 Task: Find connections with filter location Eeklo with filter topic #wellnesswith filter profile language Spanish with filter current company Clarivate with filter school Kalinga Institute of Industrial Technology with filter industry Highway, Street, and Bridge Construction with filter service category Public Relations with filter keywords title Paralegal
Action: Mouse moved to (551, 85)
Screenshot: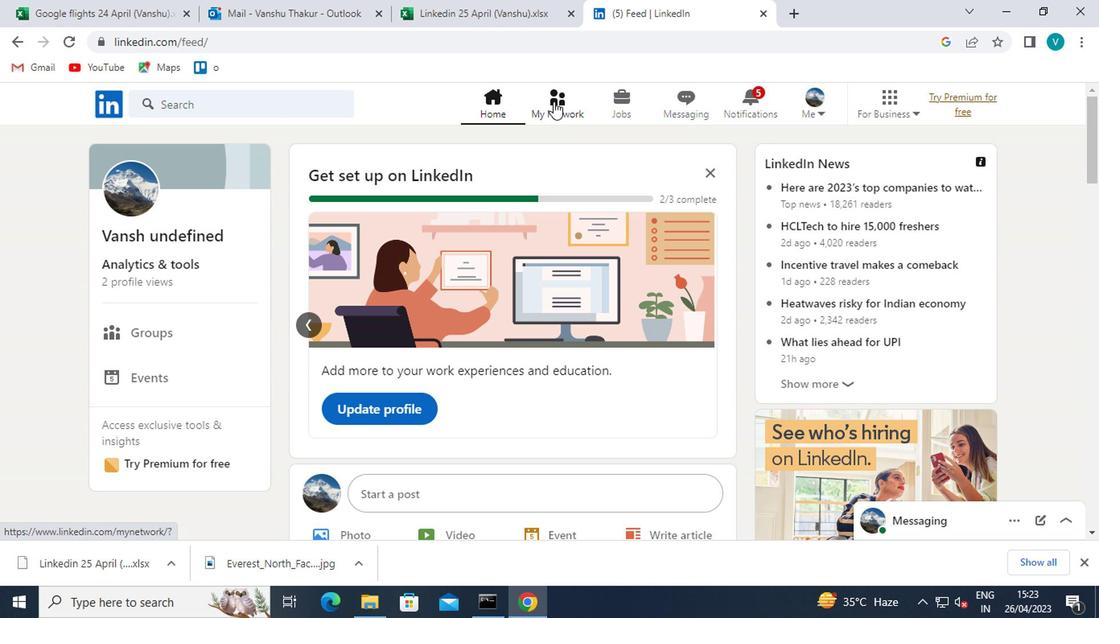 
Action: Mouse pressed left at (551, 85)
Screenshot: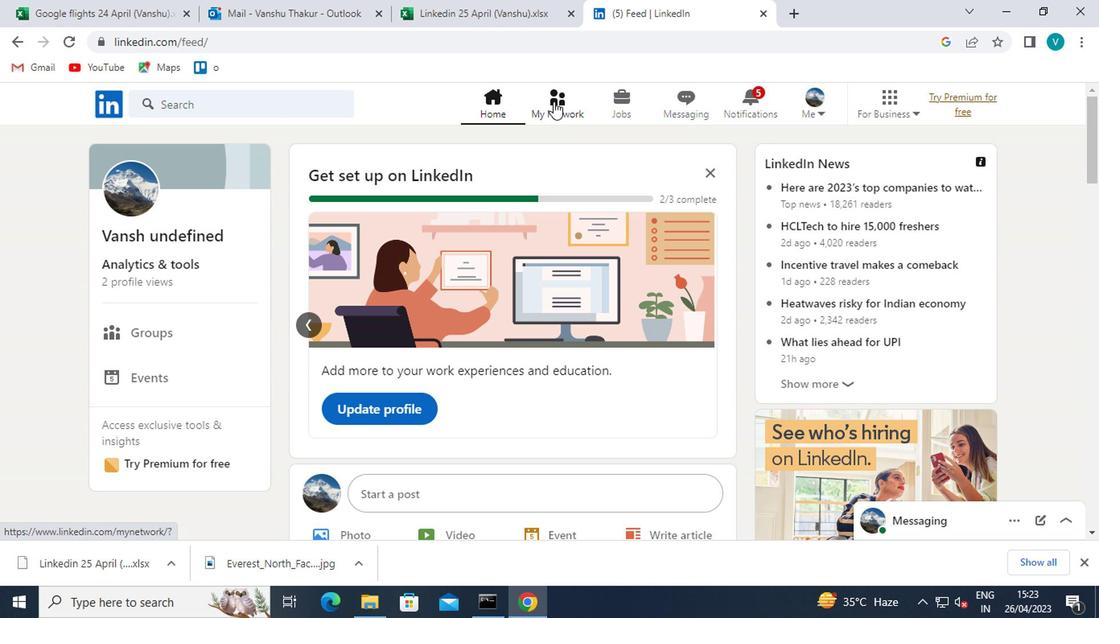 
Action: Mouse moved to (159, 182)
Screenshot: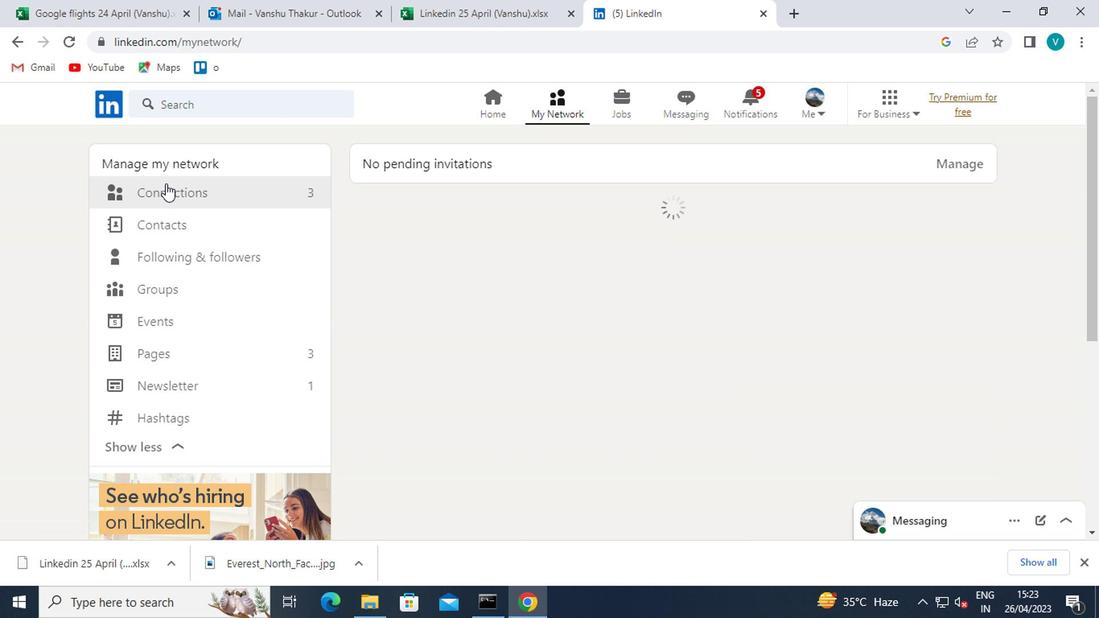 
Action: Mouse pressed left at (159, 182)
Screenshot: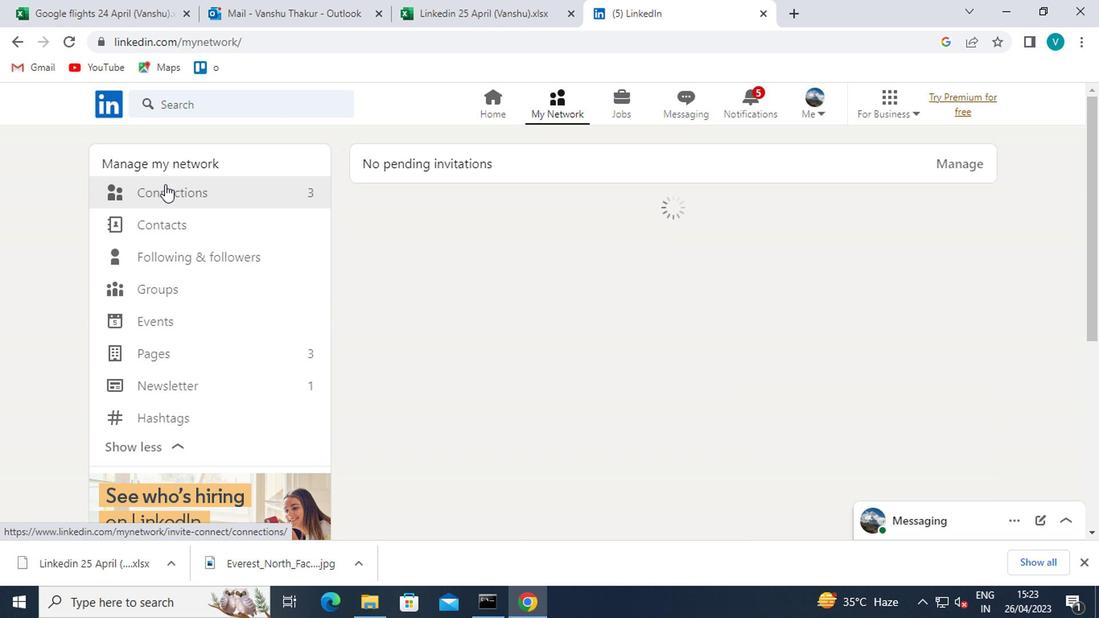 
Action: Mouse moved to (659, 179)
Screenshot: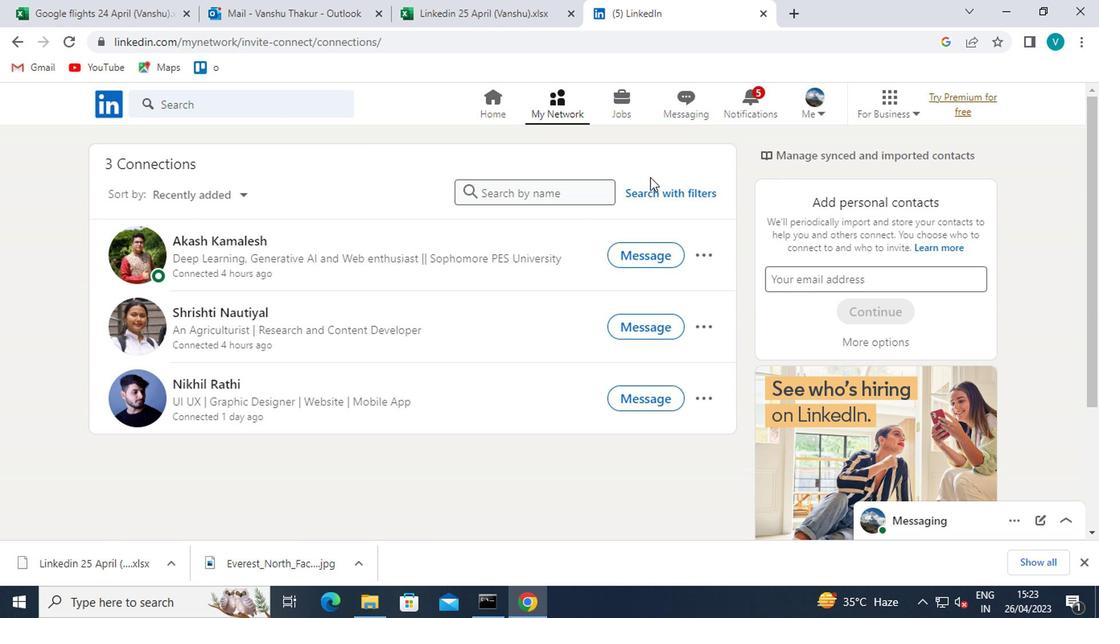 
Action: Mouse pressed left at (659, 179)
Screenshot: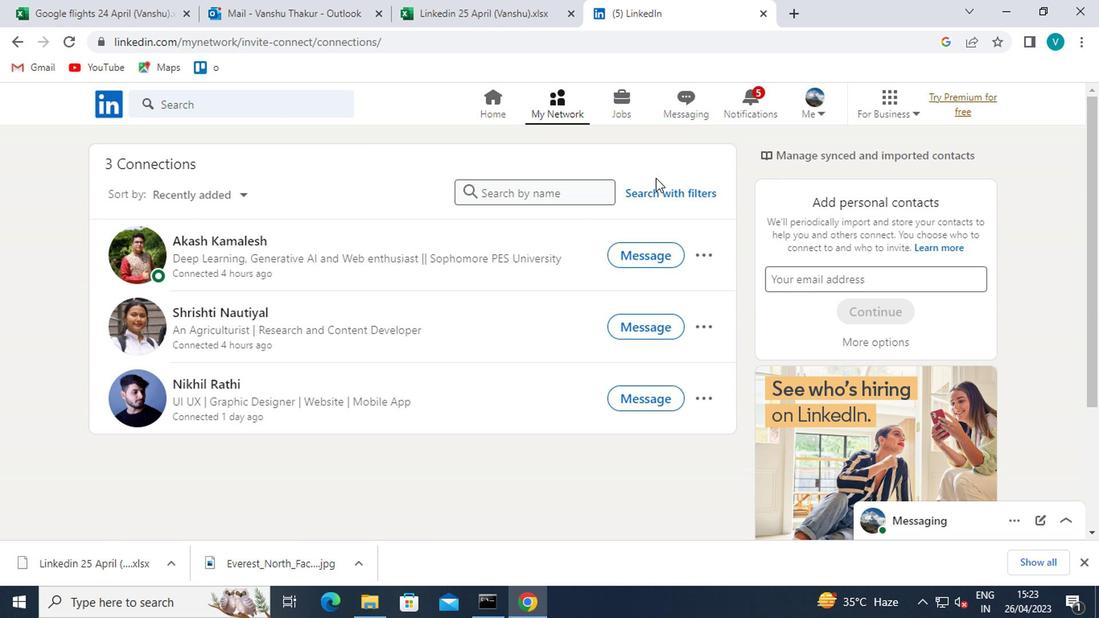 
Action: Mouse moved to (550, 143)
Screenshot: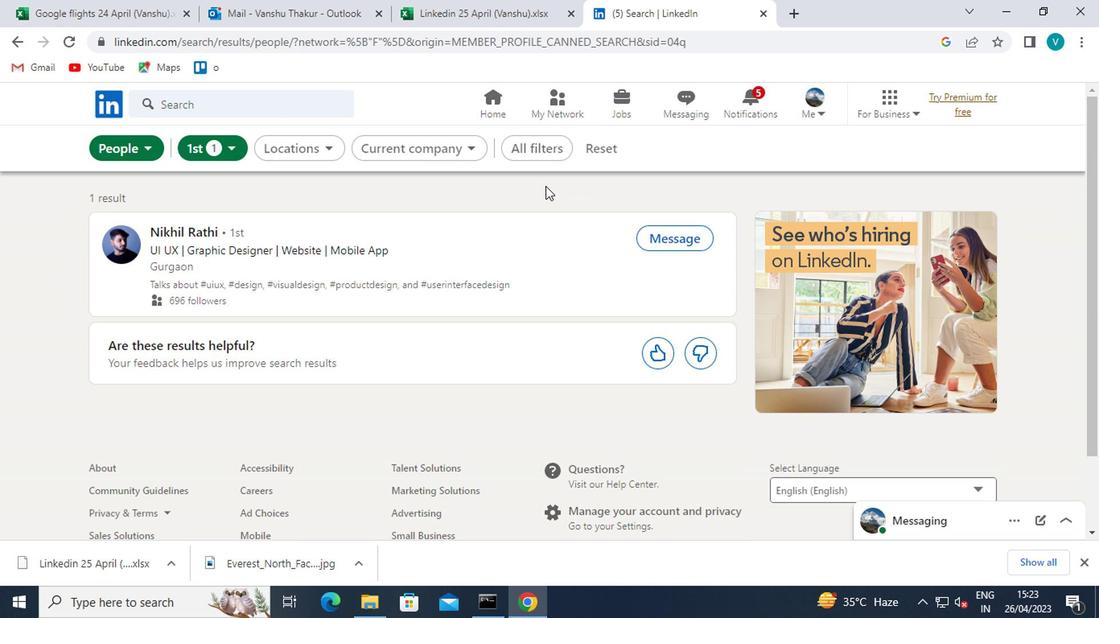 
Action: Mouse pressed left at (550, 143)
Screenshot: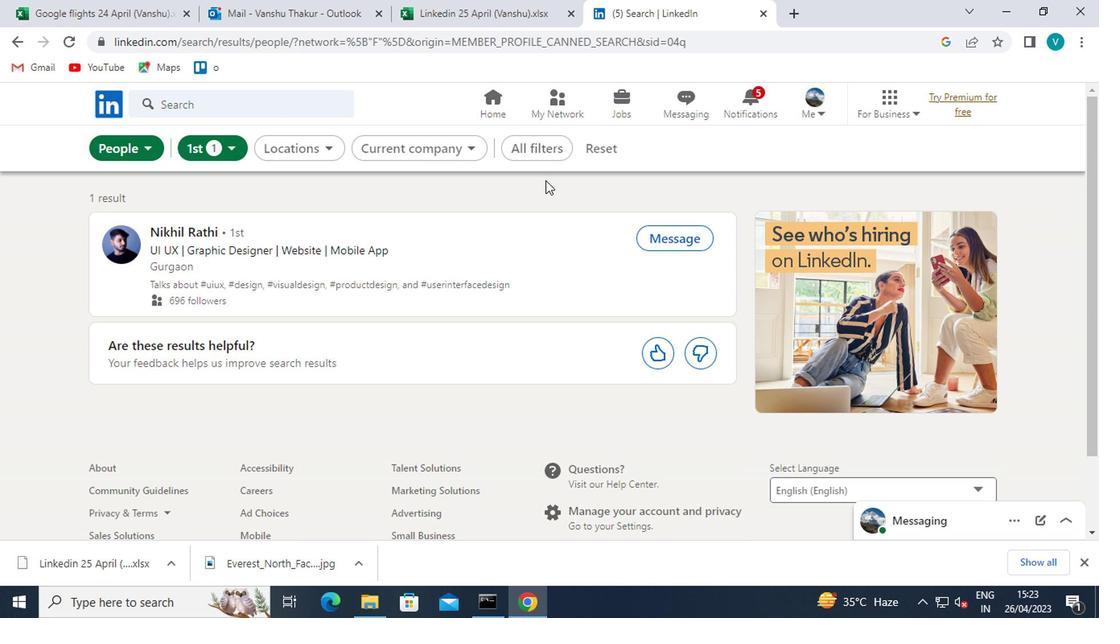 
Action: Mouse moved to (735, 237)
Screenshot: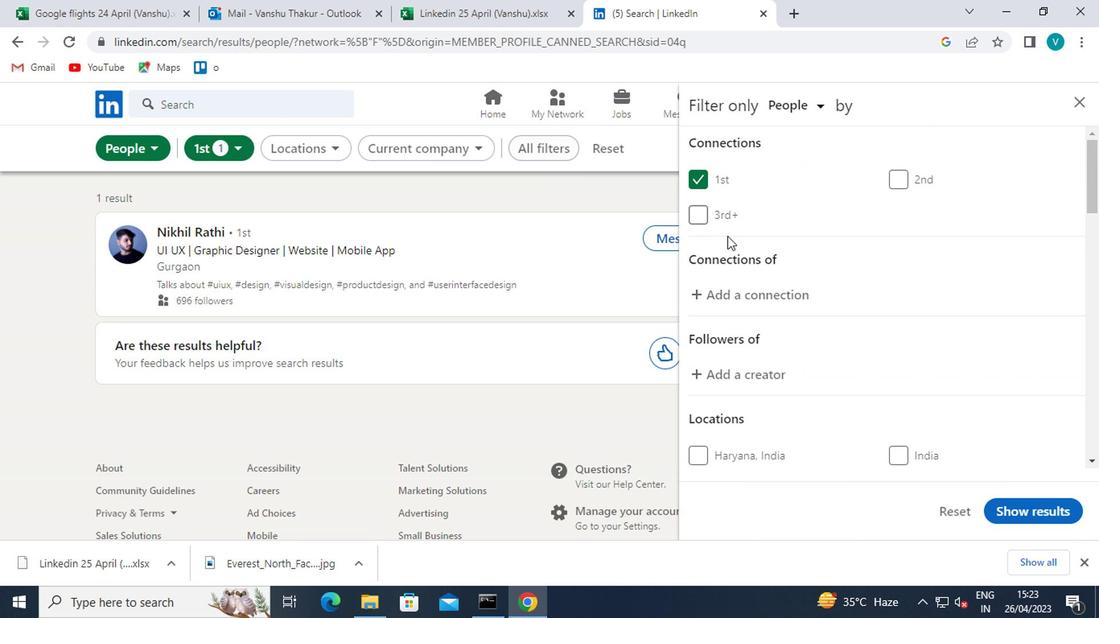 
Action: Mouse scrolled (735, 237) with delta (0, 0)
Screenshot: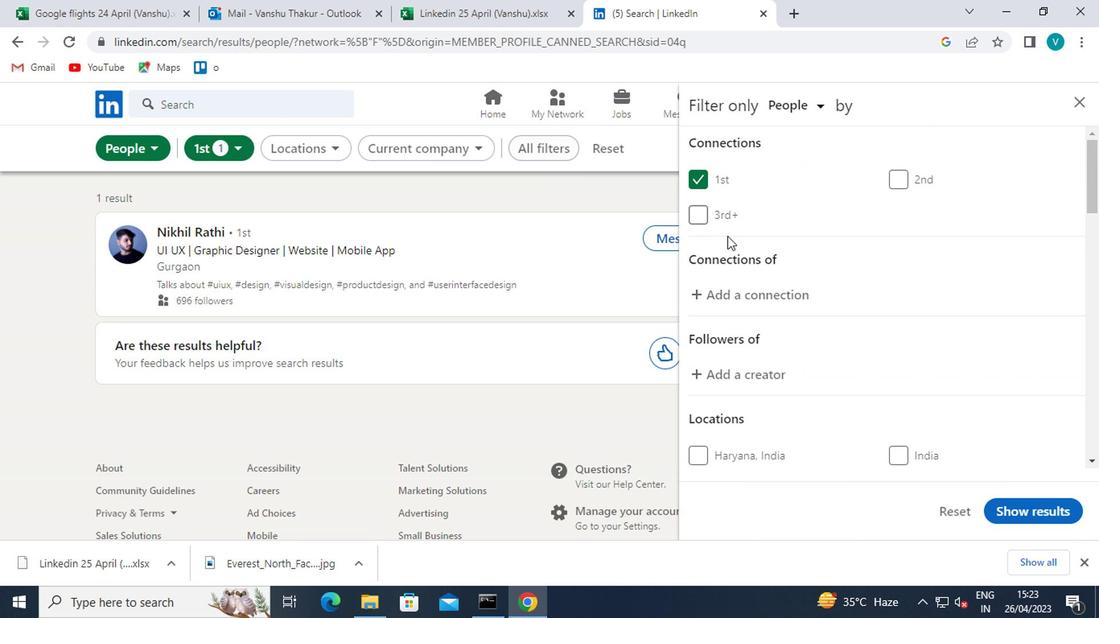 
Action: Mouse moved to (737, 241)
Screenshot: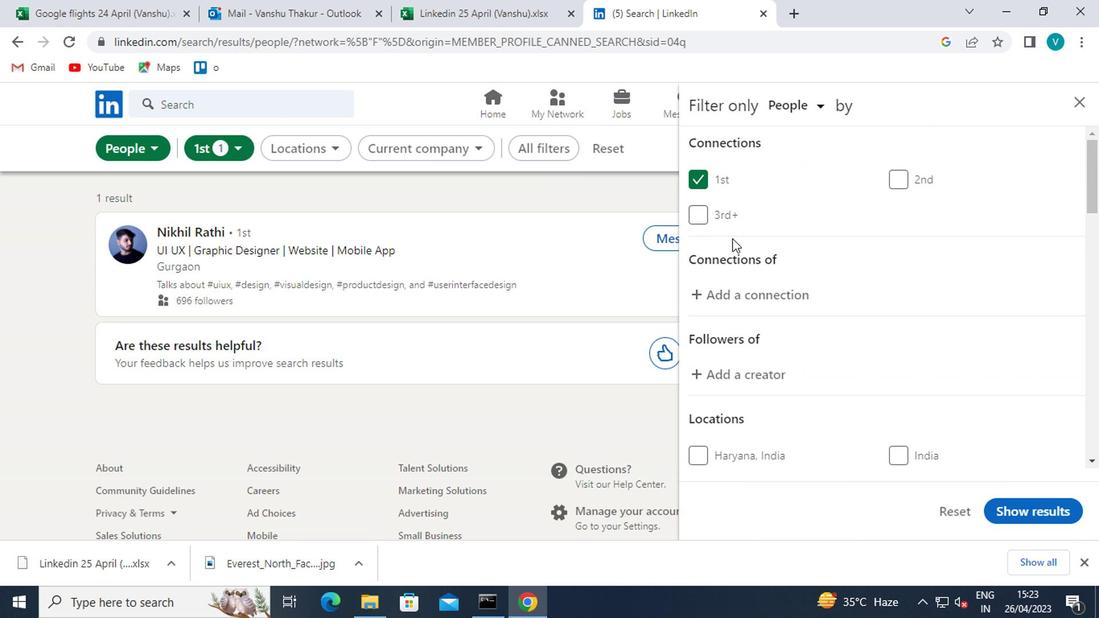 
Action: Mouse scrolled (737, 241) with delta (0, 0)
Screenshot: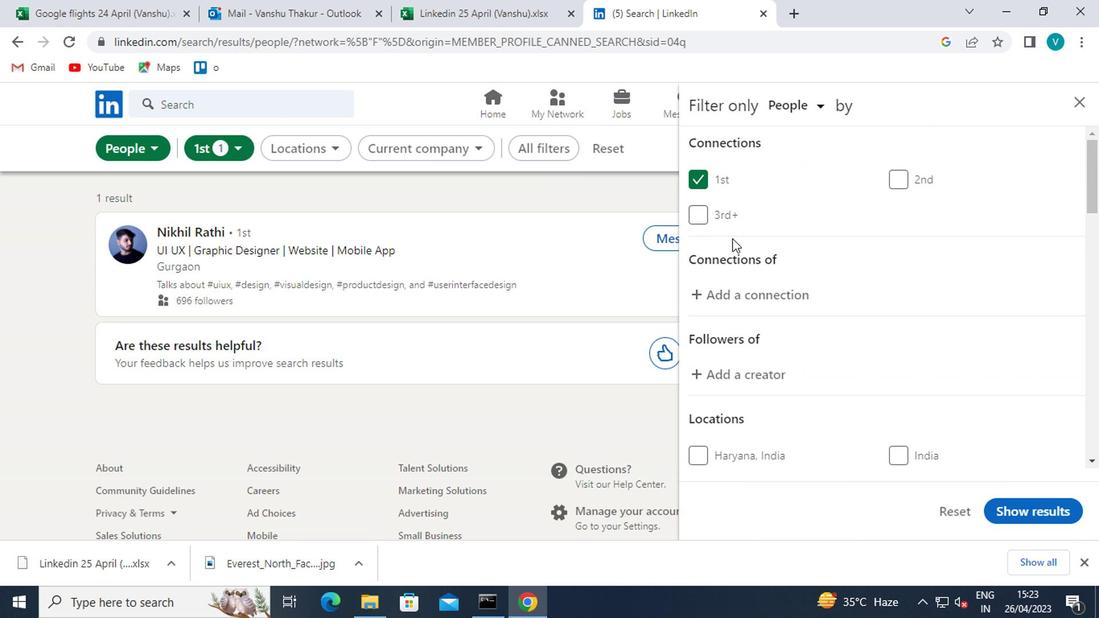 
Action: Mouse moved to (740, 250)
Screenshot: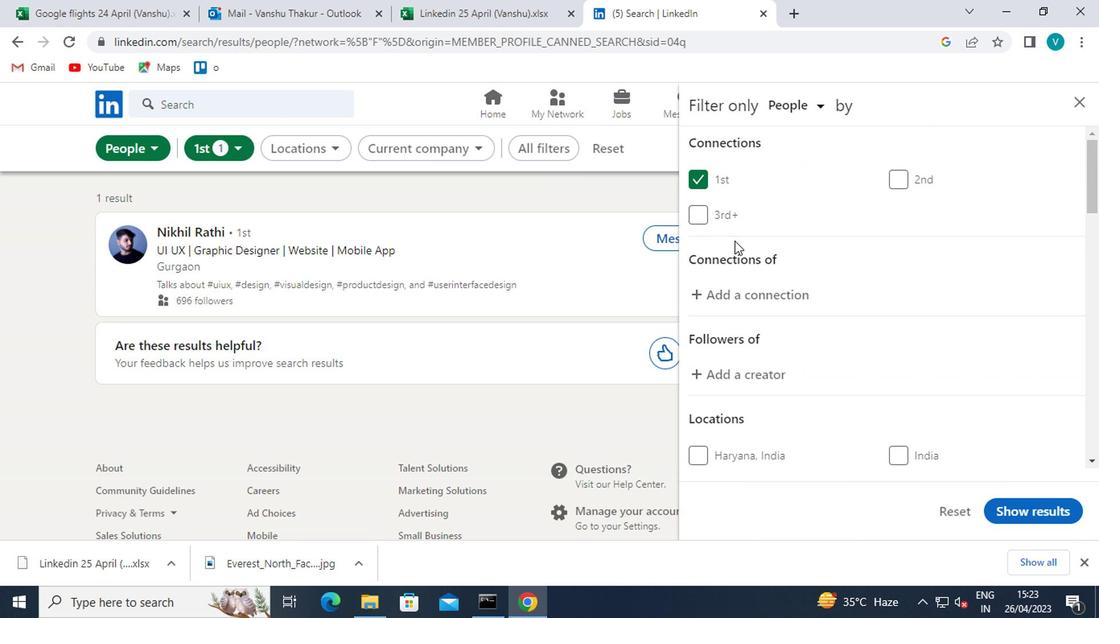 
Action: Mouse scrolled (740, 249) with delta (0, 0)
Screenshot: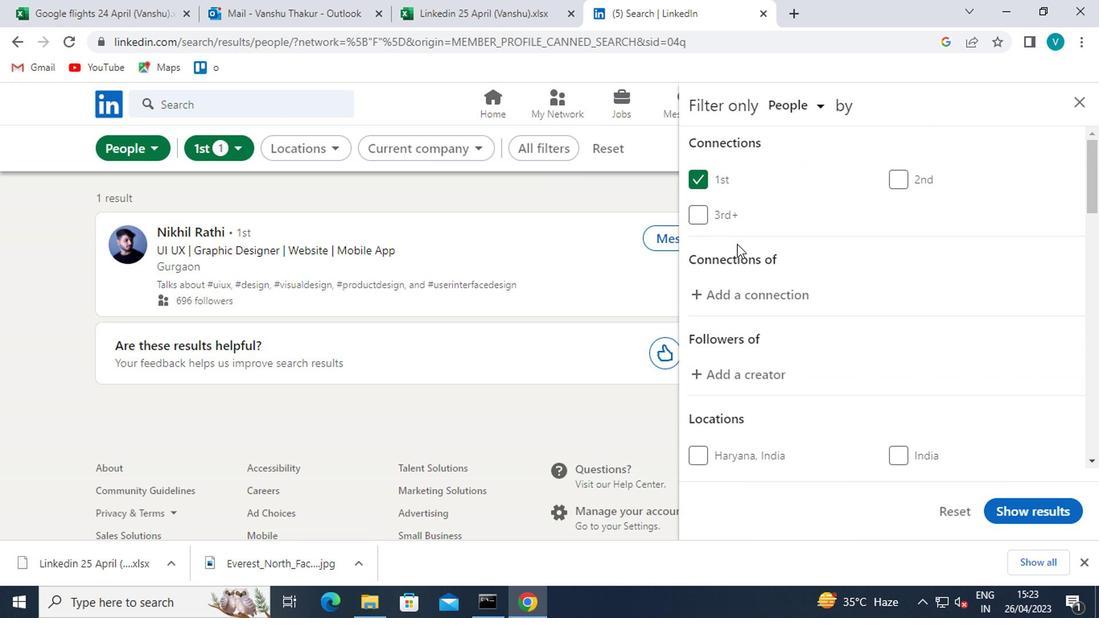 
Action: Mouse moved to (757, 269)
Screenshot: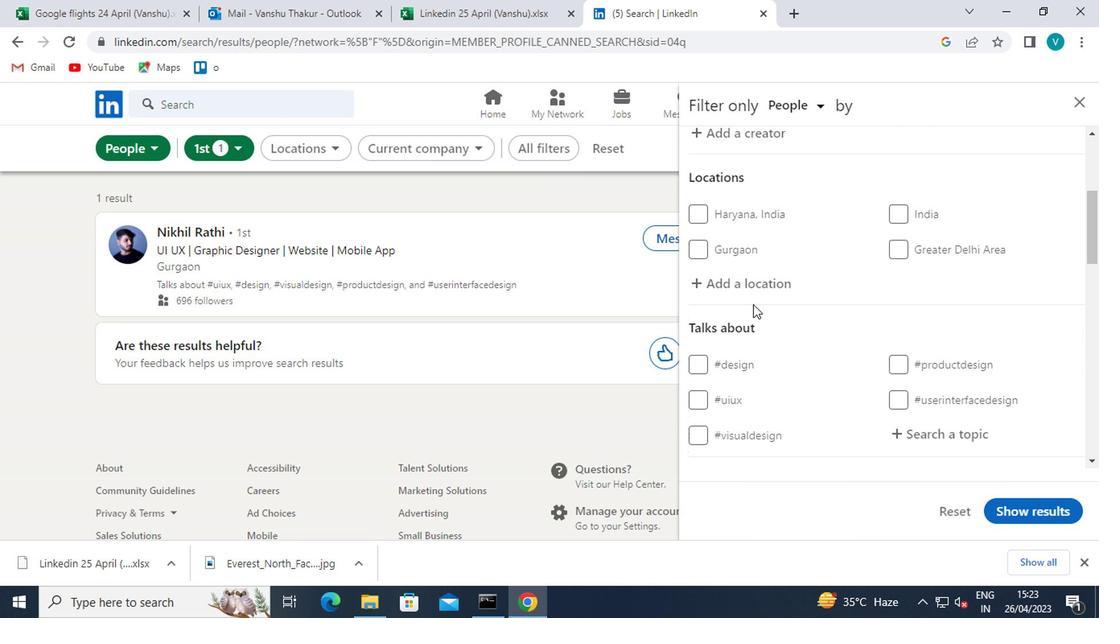 
Action: Mouse pressed left at (757, 269)
Screenshot: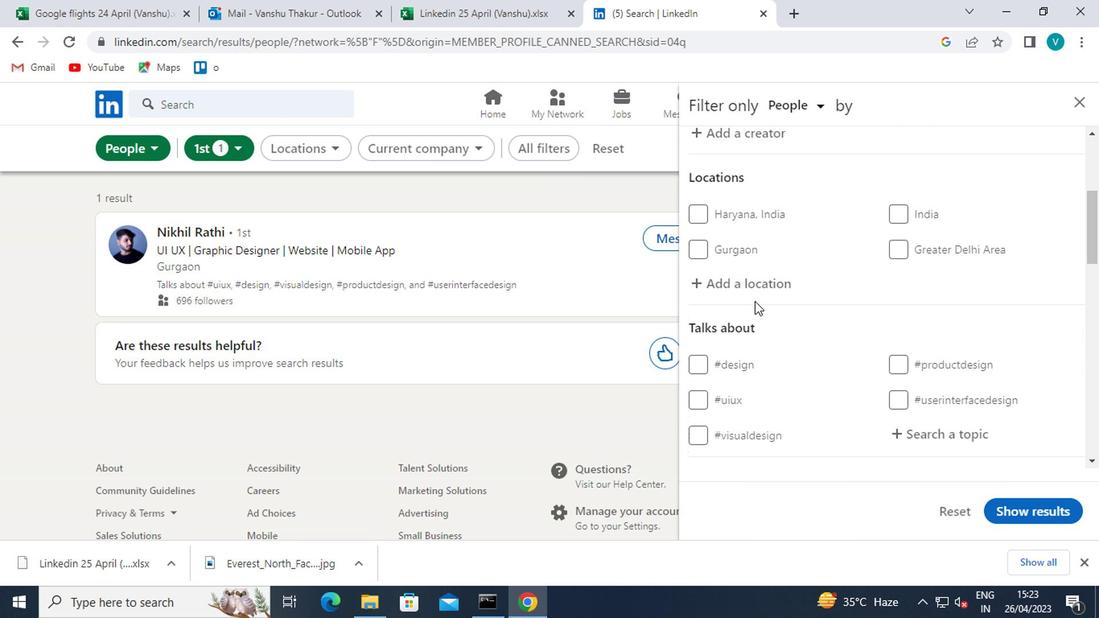 
Action: Mouse moved to (683, 222)
Screenshot: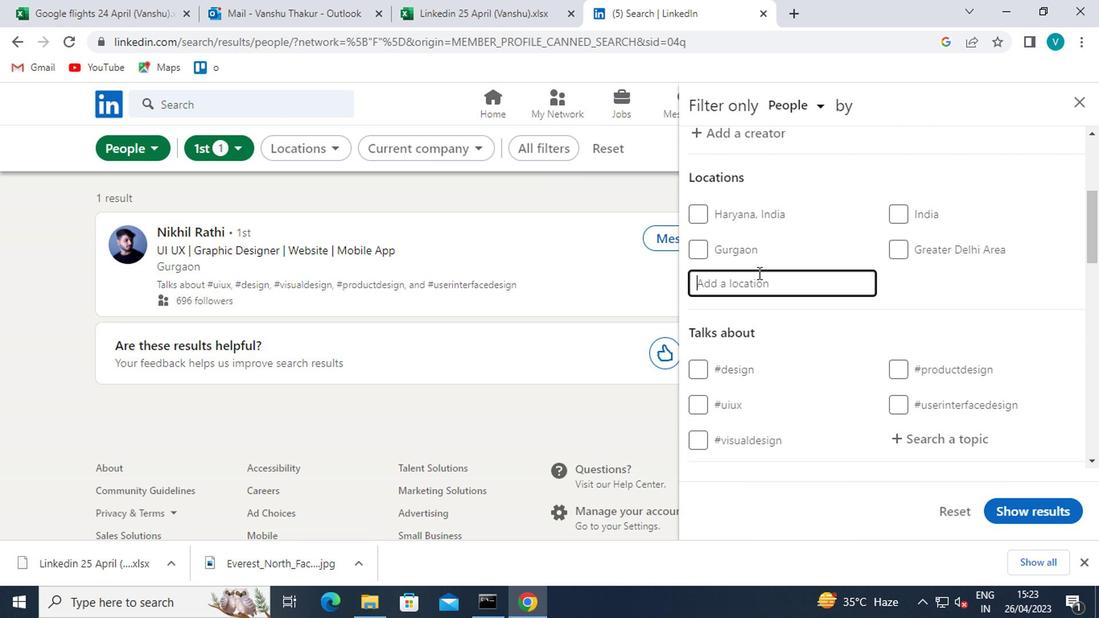 
Action: Key pressed <Key.shift><Key.shift><Key.shift><Key.shift><Key.shift><Key.shift><Key.shift><Key.shift><Key.shift><Key.shift><Key.shift><Key.shift><Key.shift><Key.shift><Key.shift><Key.shift><Key.shift><Key.shift><Key.shift><Key.shift><Key.shift><Key.shift><Key.shift><Key.shift>EEKLO
Screenshot: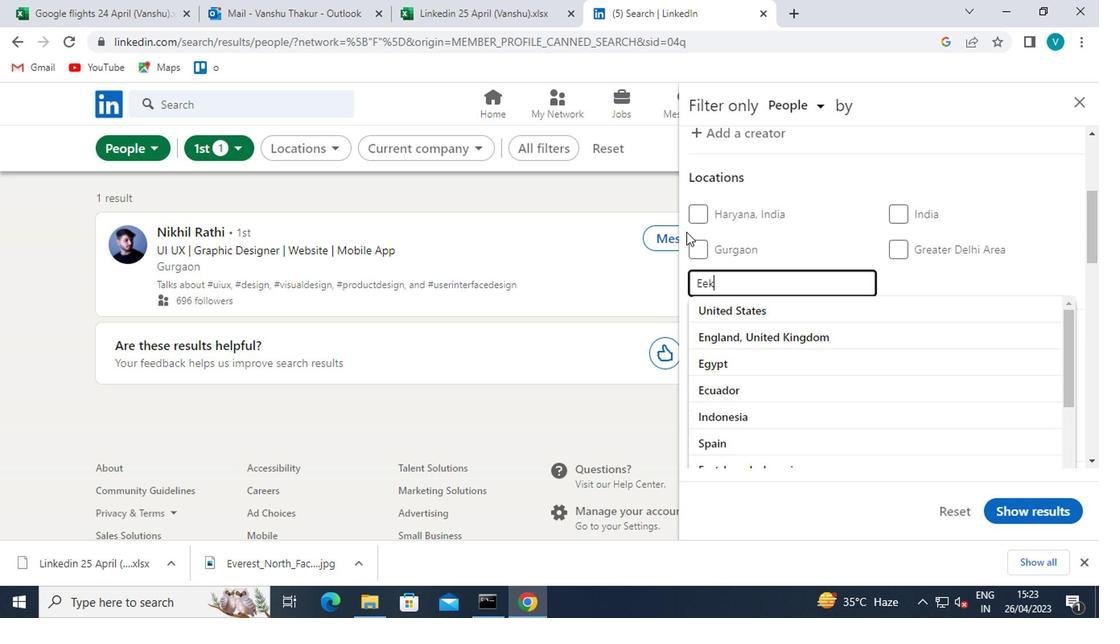
Action: Mouse moved to (760, 302)
Screenshot: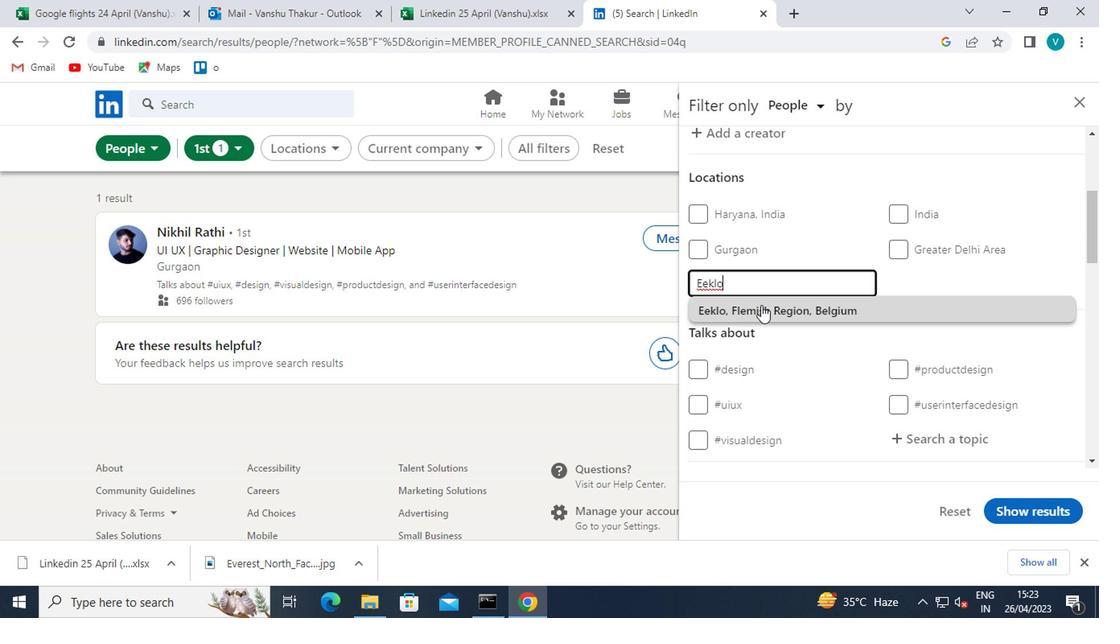 
Action: Mouse pressed left at (760, 302)
Screenshot: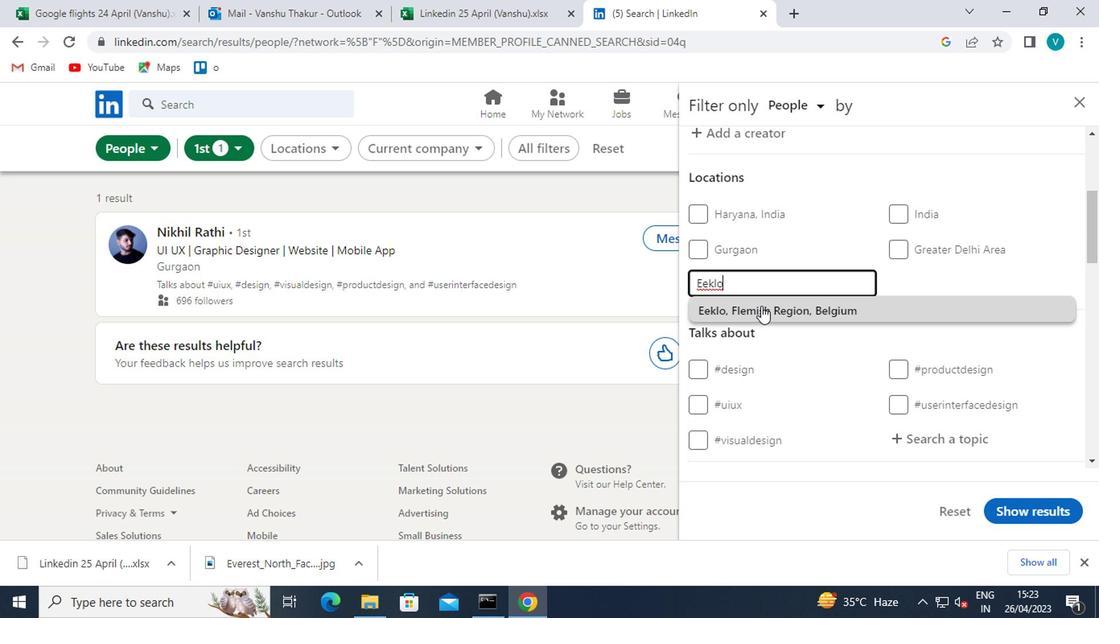 
Action: Mouse moved to (986, 429)
Screenshot: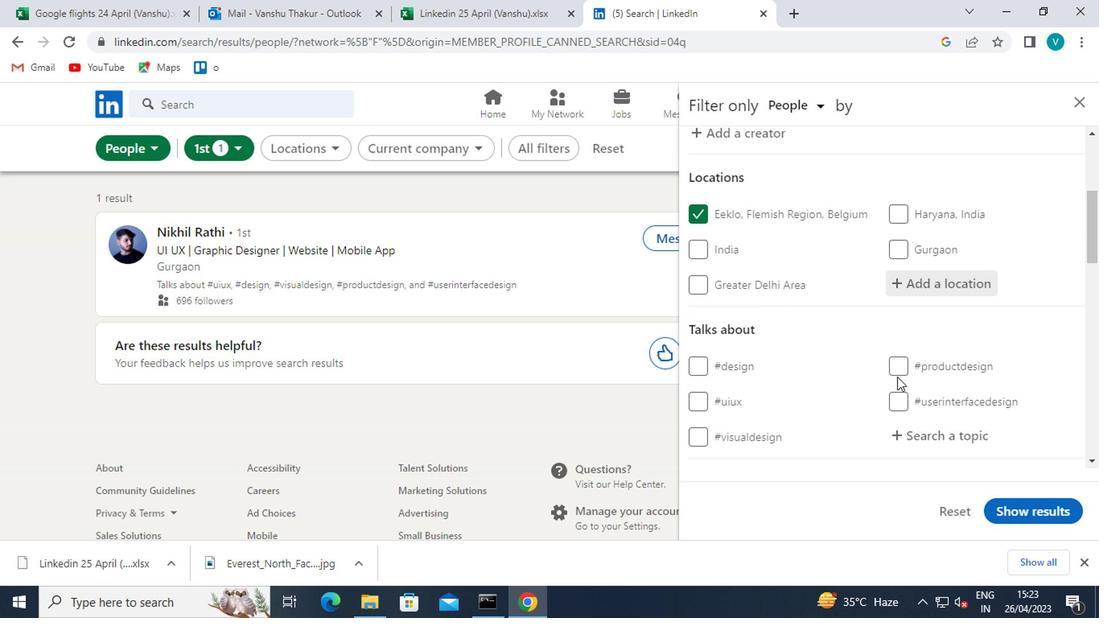
Action: Mouse scrolled (986, 428) with delta (0, 0)
Screenshot: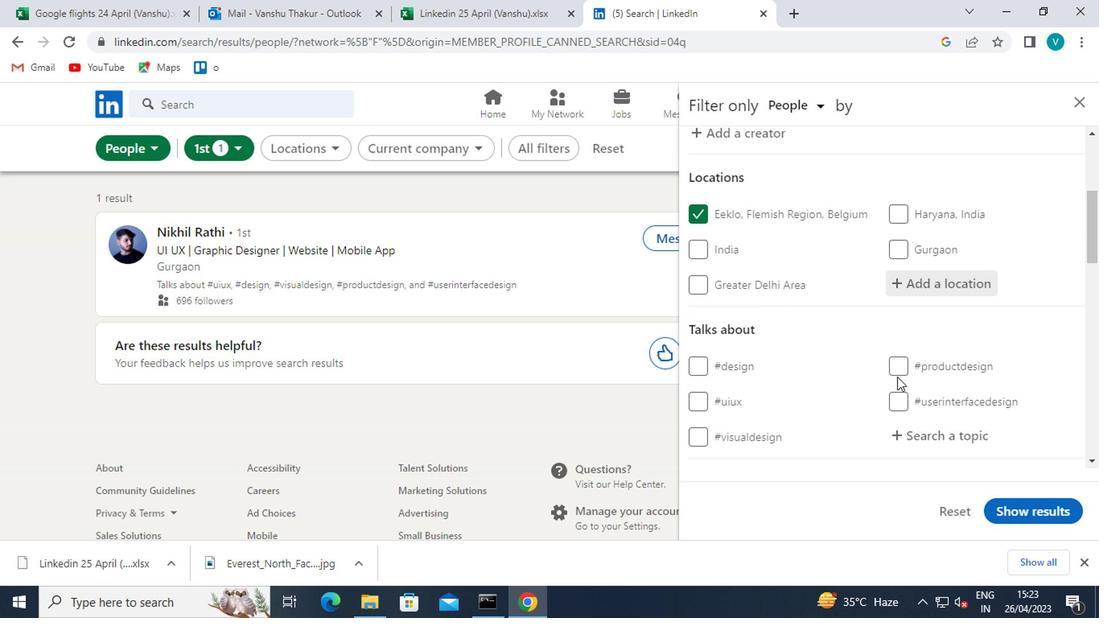 
Action: Mouse moved to (969, 368)
Screenshot: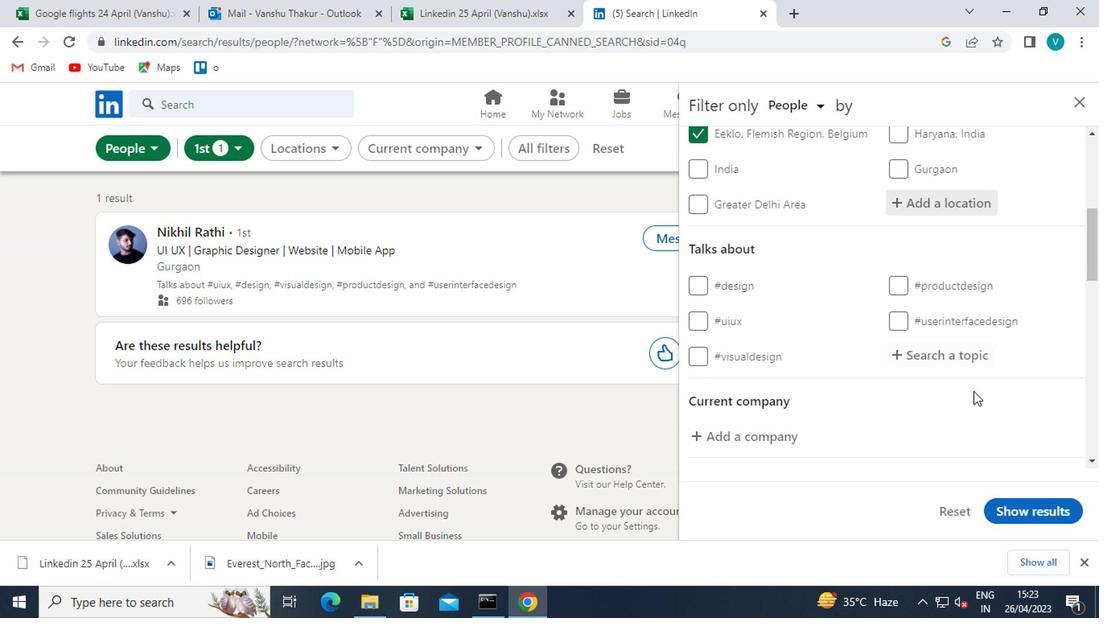 
Action: Mouse pressed left at (969, 368)
Screenshot: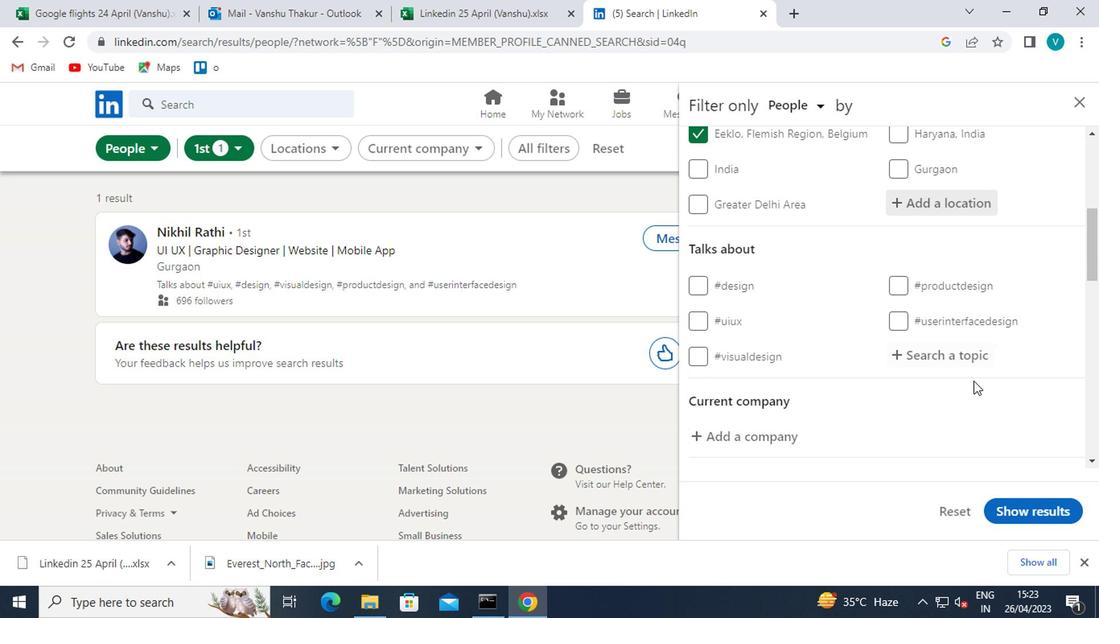 
Action: Mouse moved to (974, 360)
Screenshot: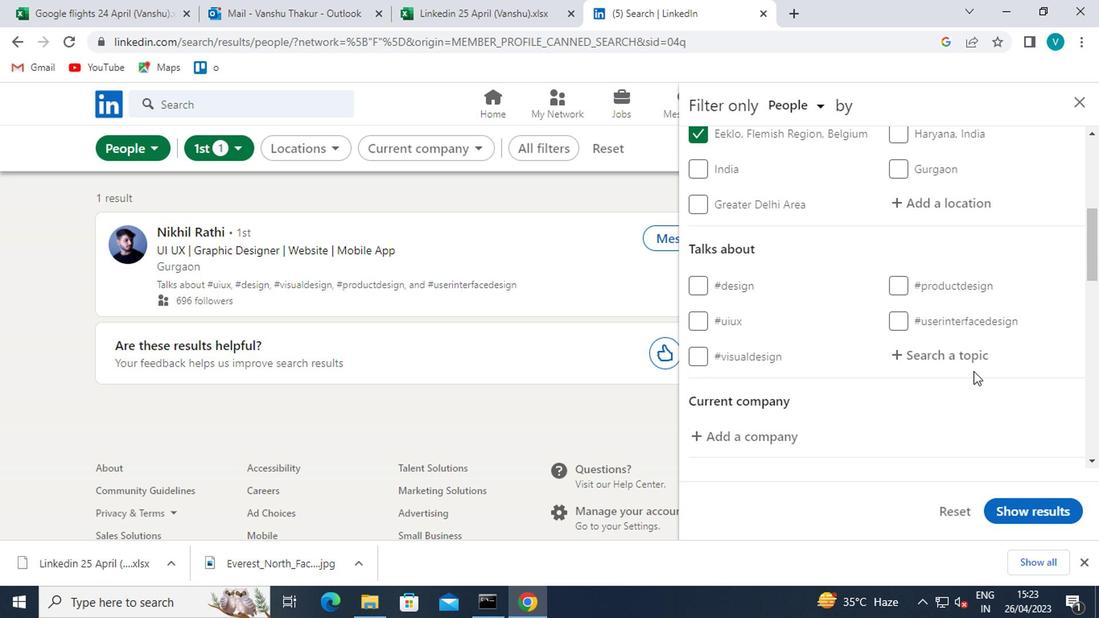 
Action: Mouse pressed left at (974, 360)
Screenshot: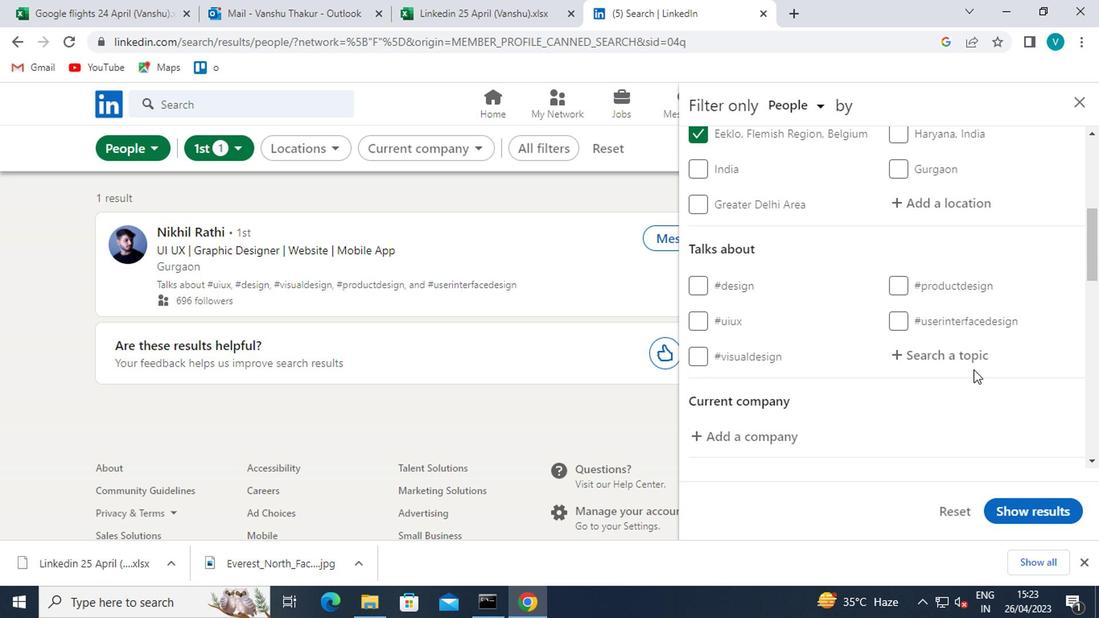
Action: Key pressed <Key.shift><Key.shift><Key.shift><Key.shift><Key.shift><Key.shift><Key.shift><Key.shift>#WELLNESS
Screenshot: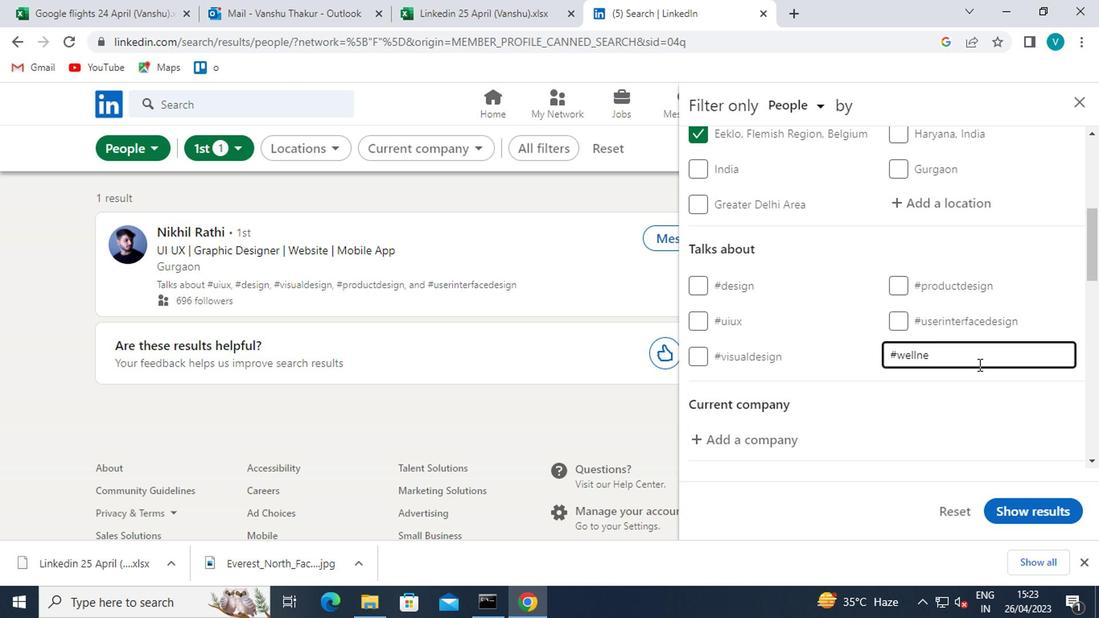 
Action: Mouse moved to (954, 394)
Screenshot: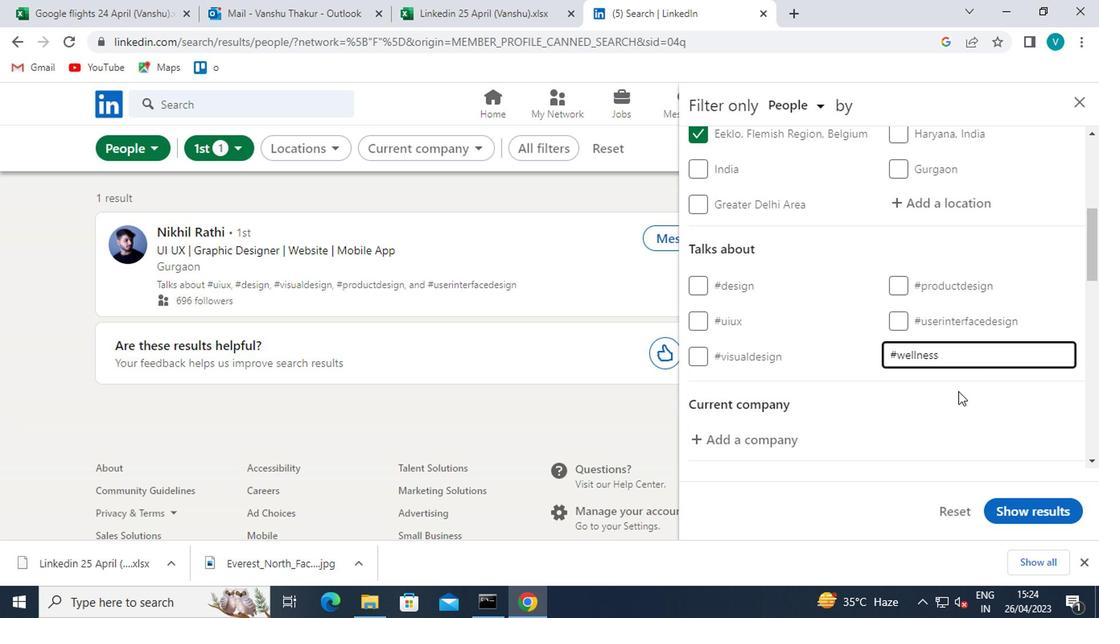 
Action: Mouse pressed left at (954, 394)
Screenshot: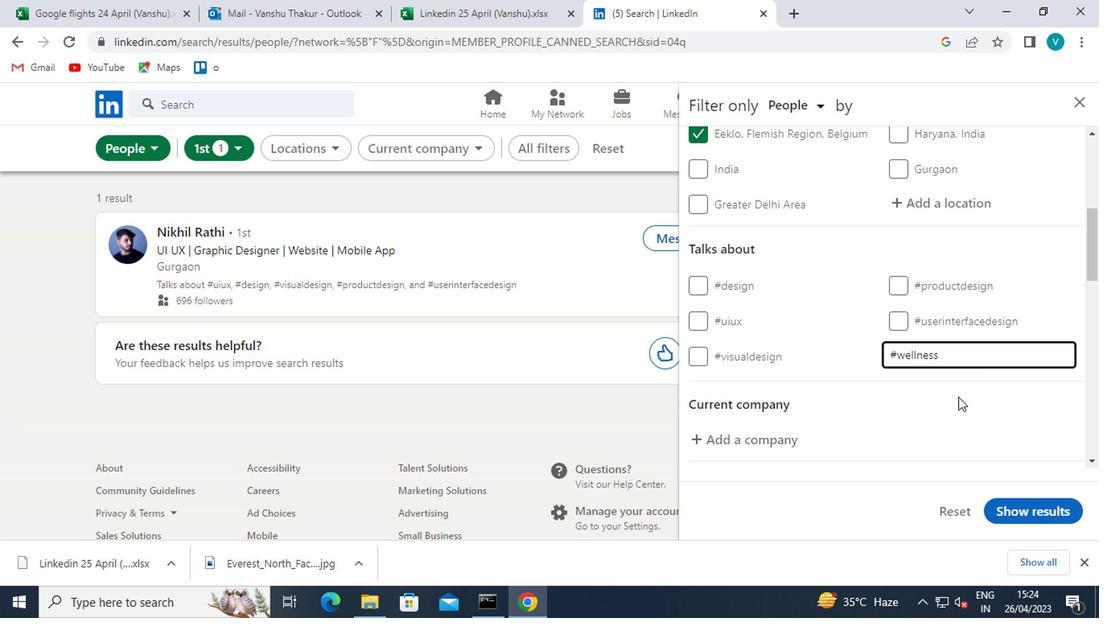 
Action: Mouse scrolled (954, 393) with delta (0, -1)
Screenshot: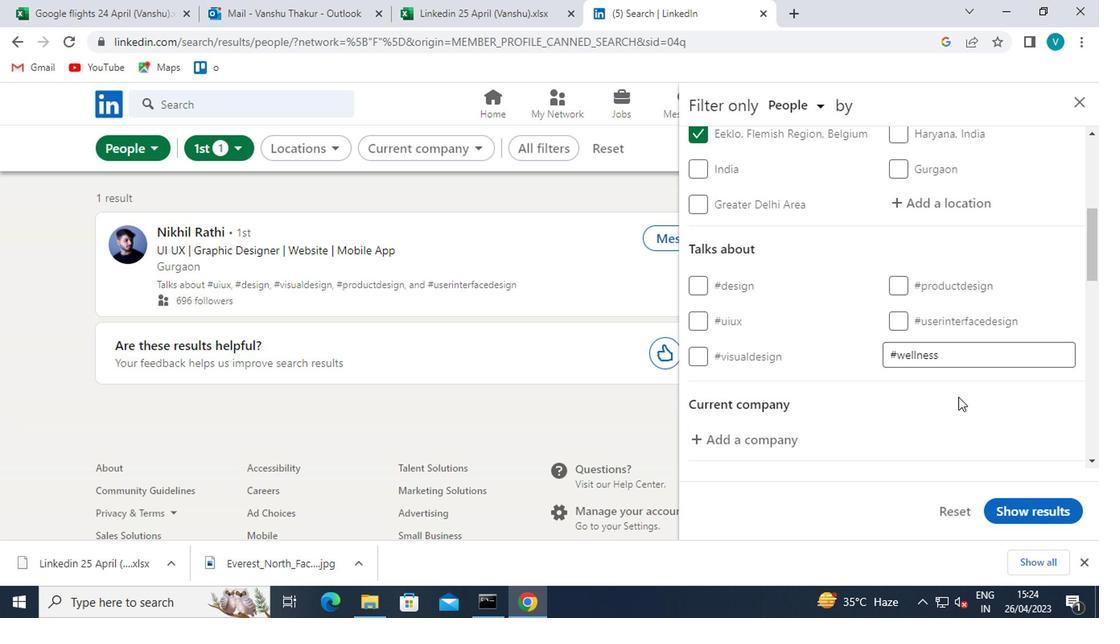 
Action: Mouse scrolled (954, 393) with delta (0, -1)
Screenshot: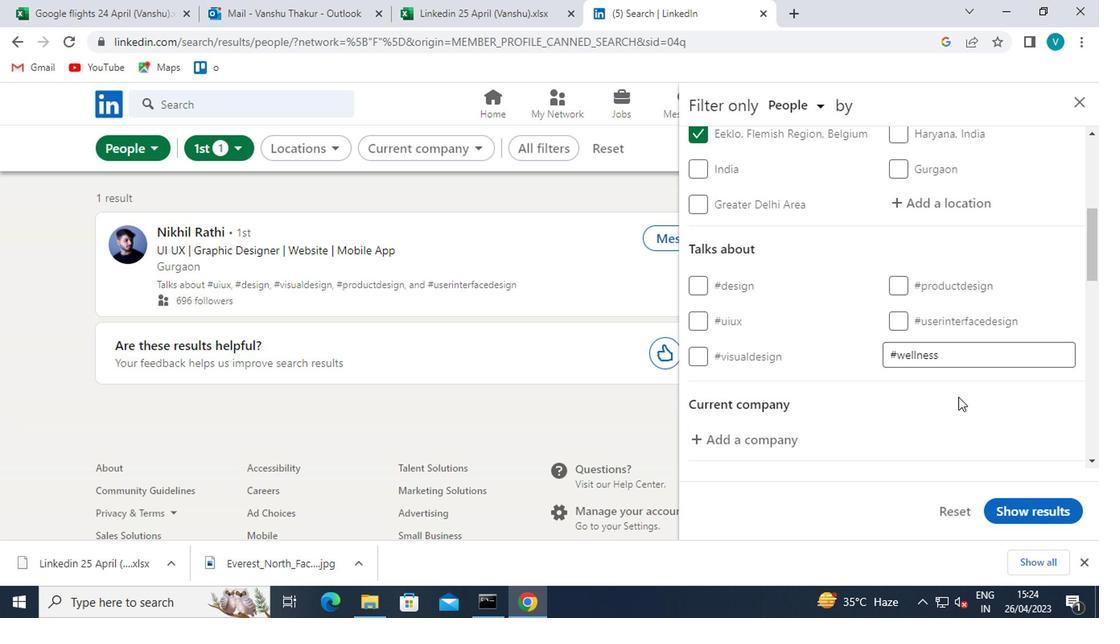 
Action: Mouse moved to (762, 262)
Screenshot: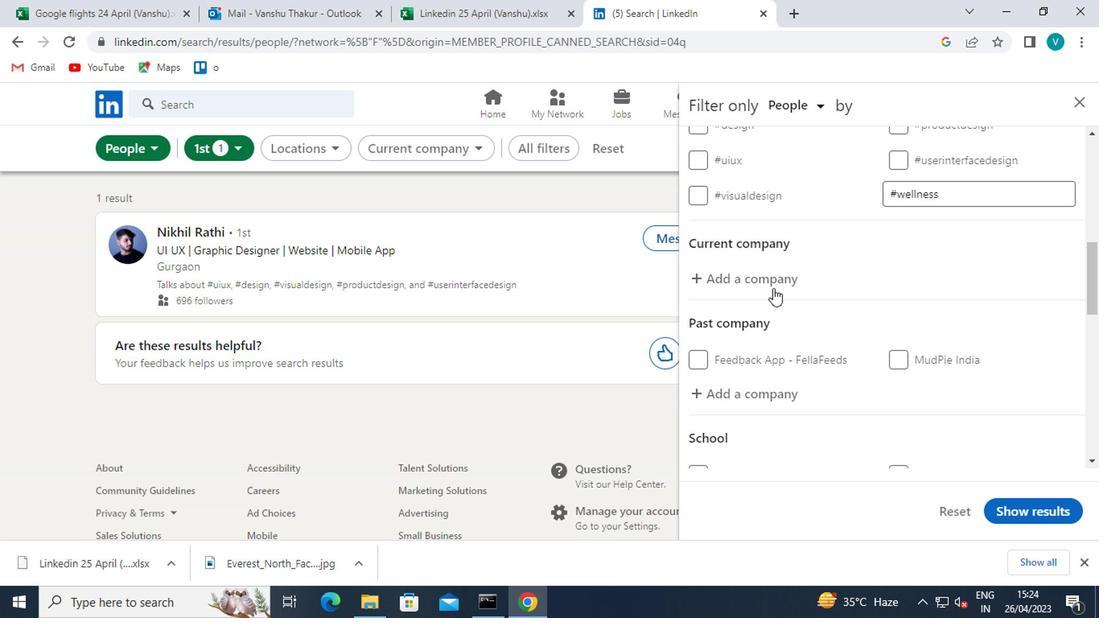 
Action: Mouse pressed left at (762, 262)
Screenshot: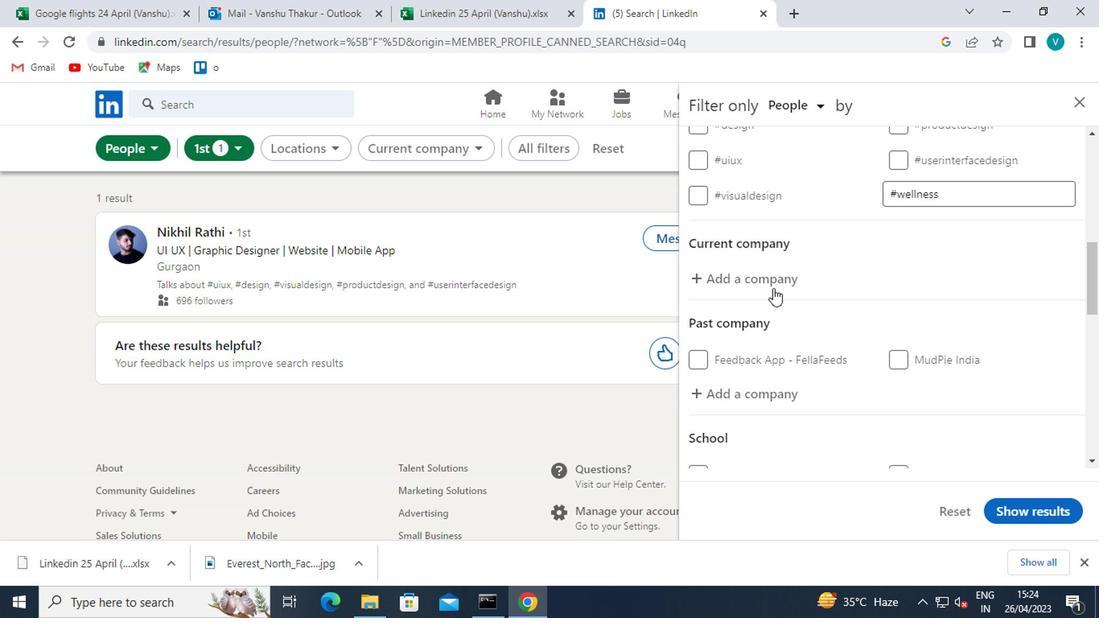 
Action: Key pressed <Key.shift>C
Screenshot: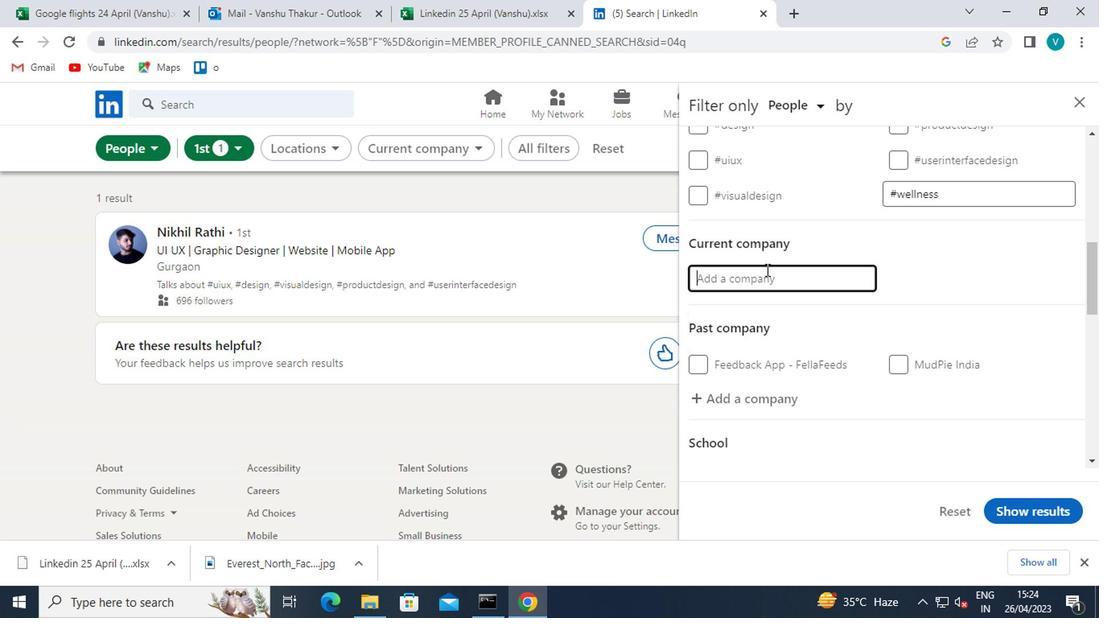
Action: Mouse moved to (761, 262)
Screenshot: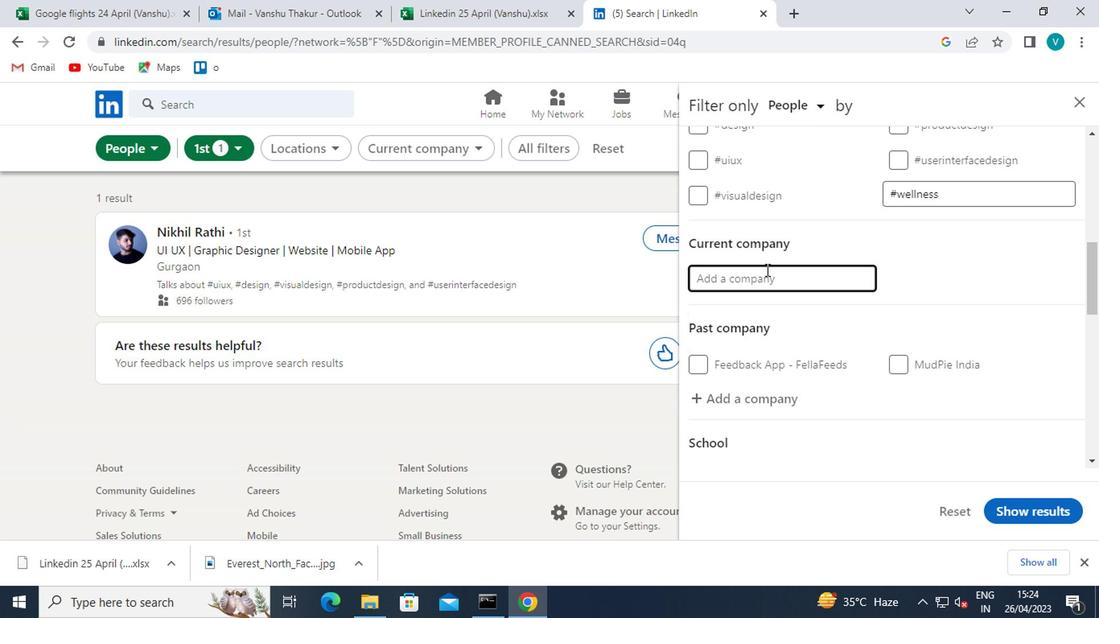 
Action: Key pressed LARIVATE
Screenshot: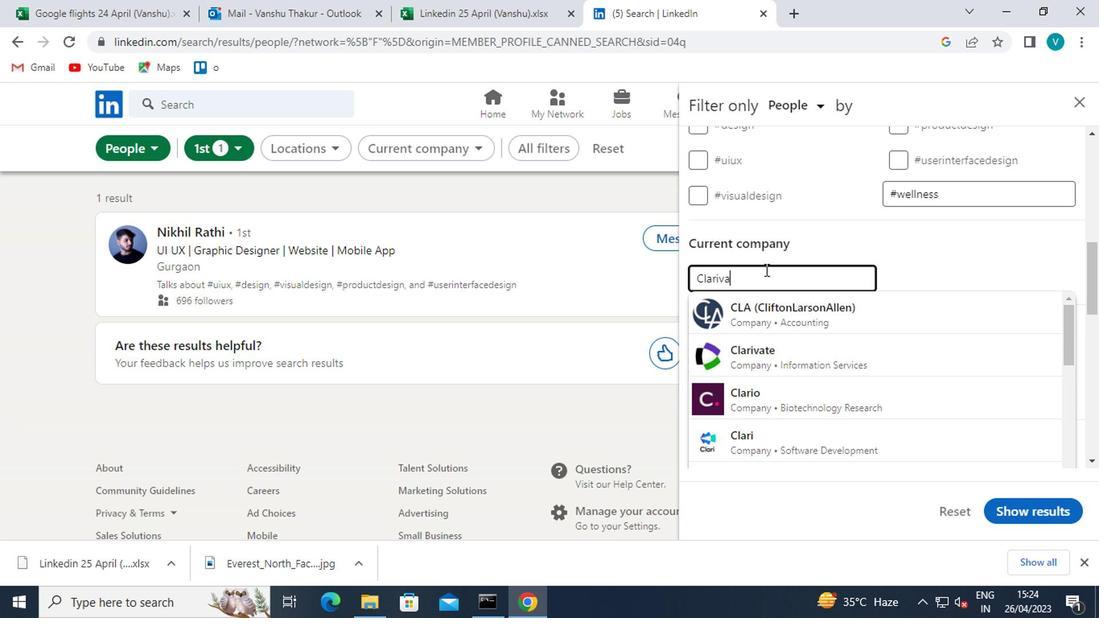 
Action: Mouse moved to (767, 293)
Screenshot: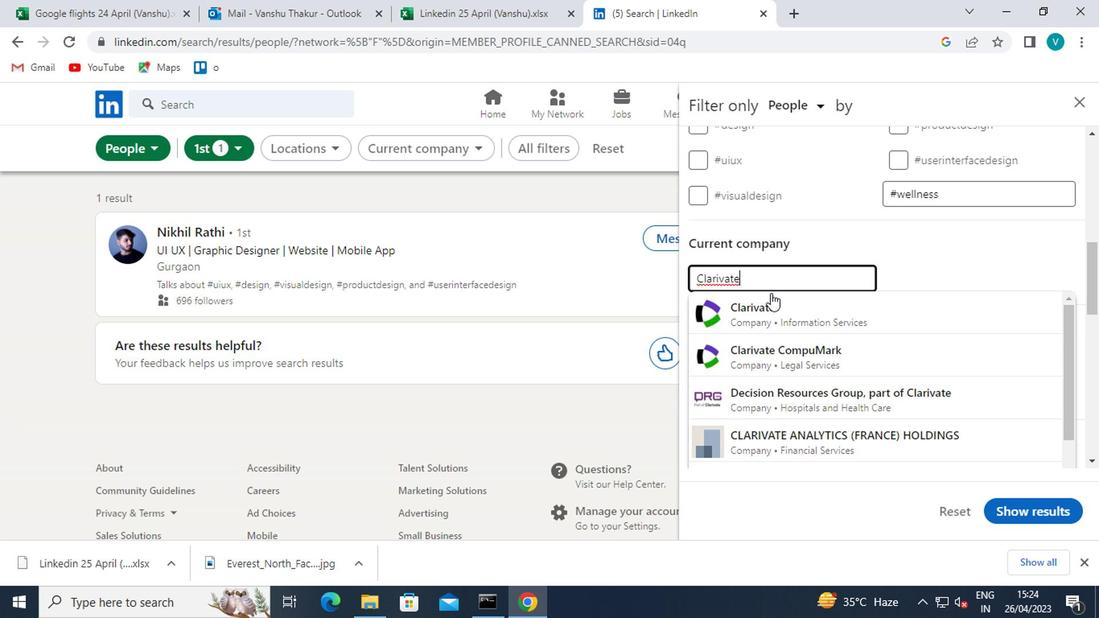 
Action: Mouse pressed left at (767, 293)
Screenshot: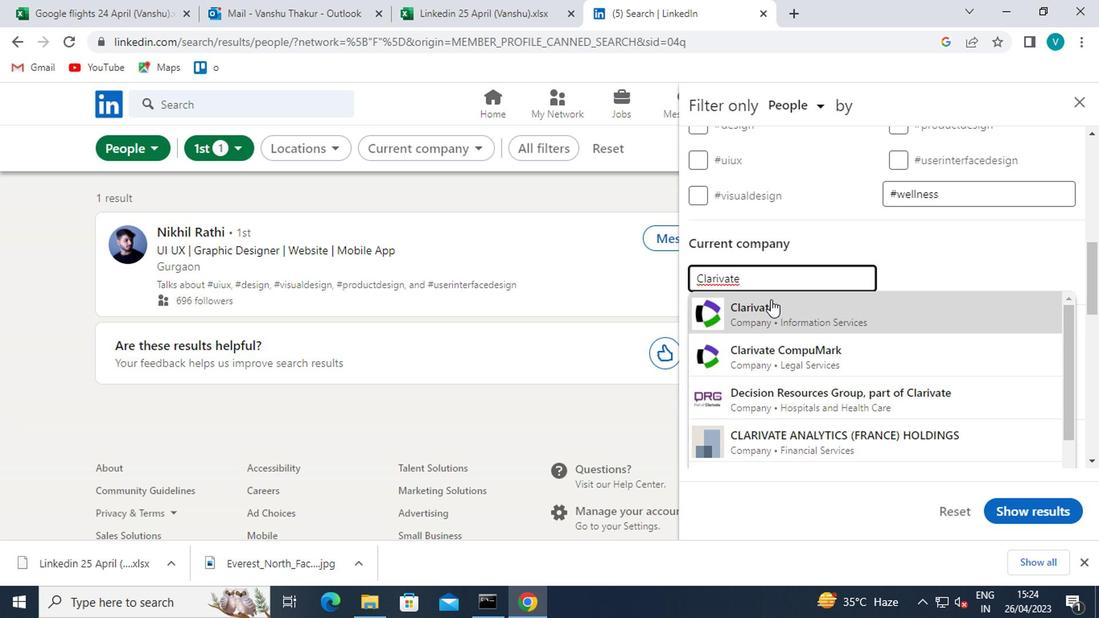 
Action: Mouse scrolled (767, 291) with delta (0, -1)
Screenshot: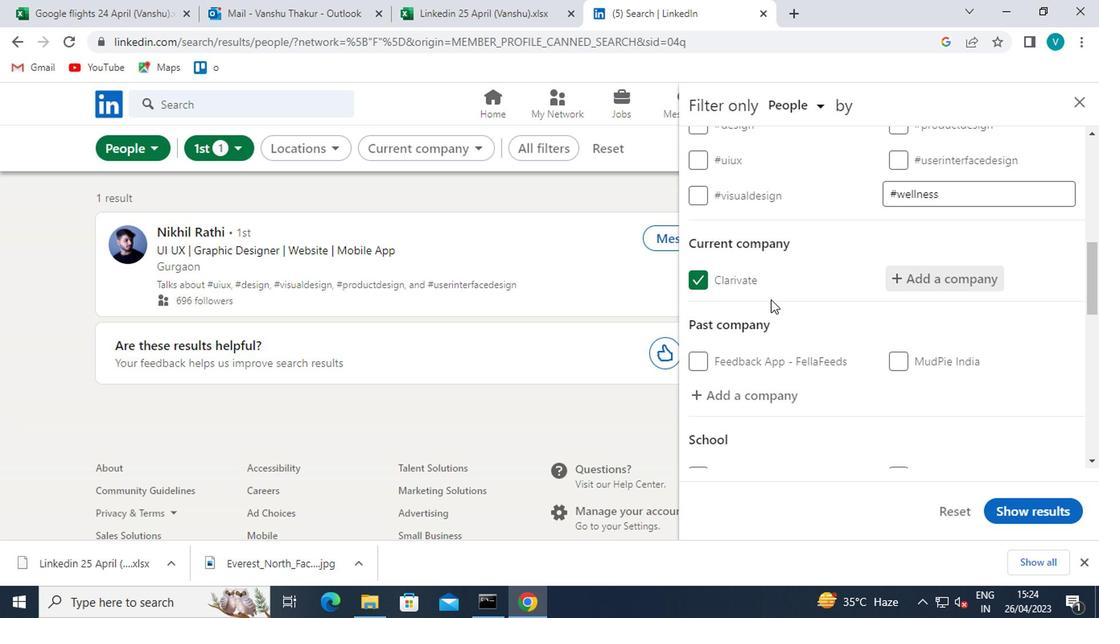 
Action: Mouse scrolled (767, 291) with delta (0, -1)
Screenshot: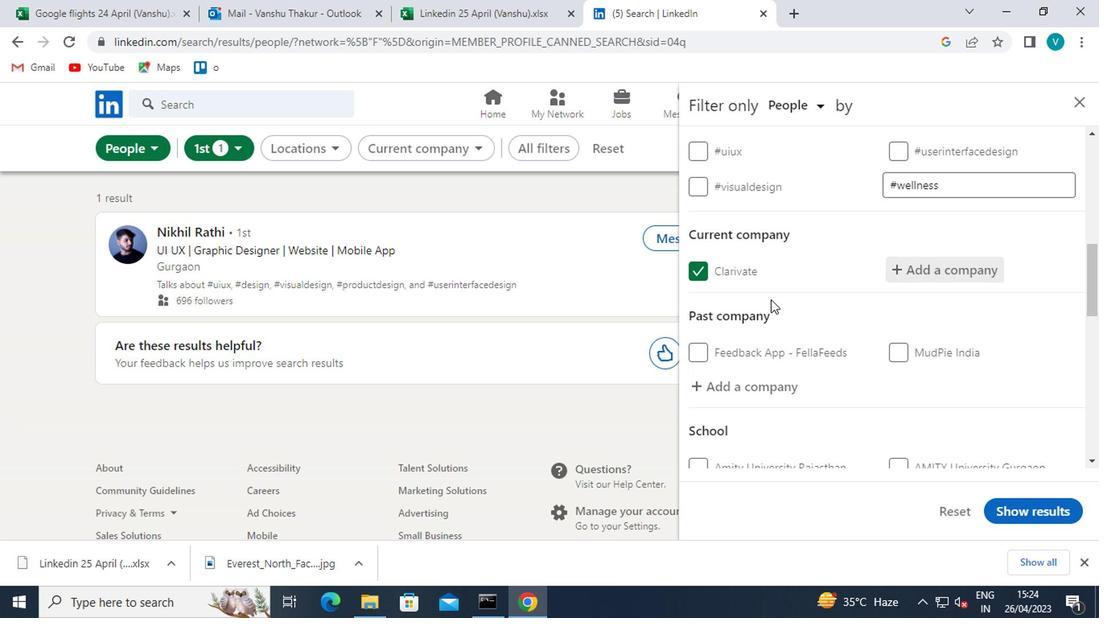
Action: Mouse moved to (738, 362)
Screenshot: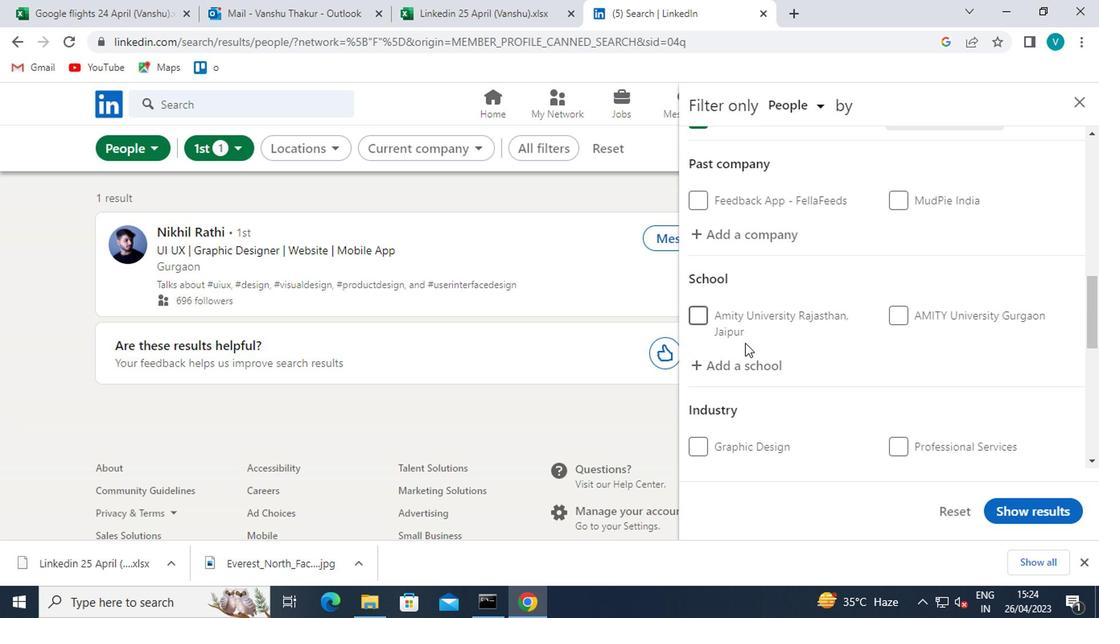 
Action: Mouse pressed left at (738, 362)
Screenshot: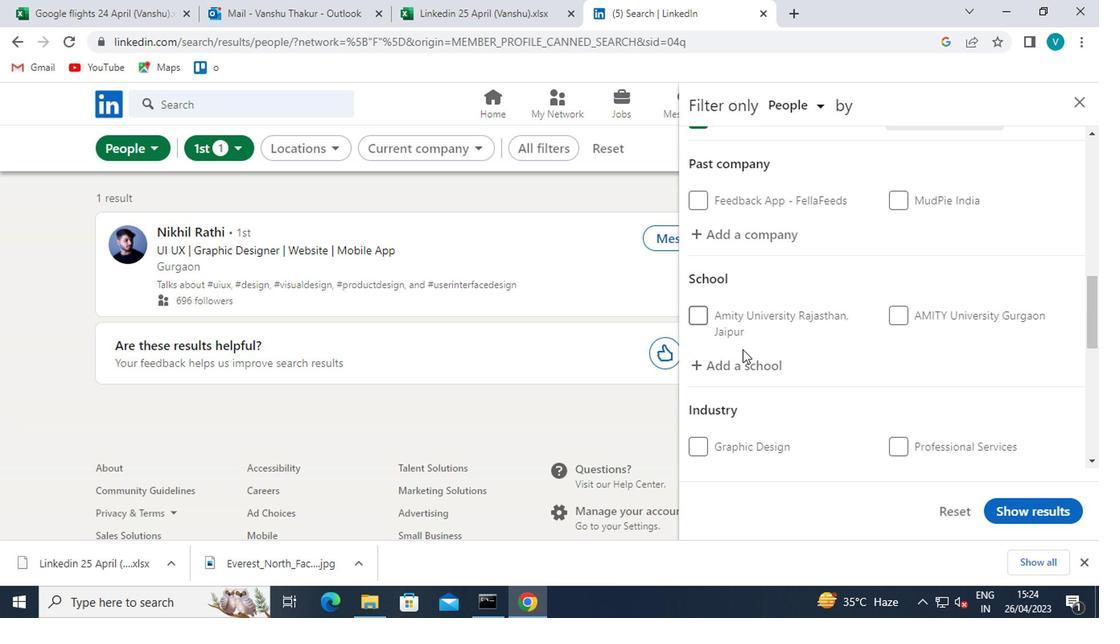 
Action: Key pressed <Key.shift>KALINGA
Screenshot: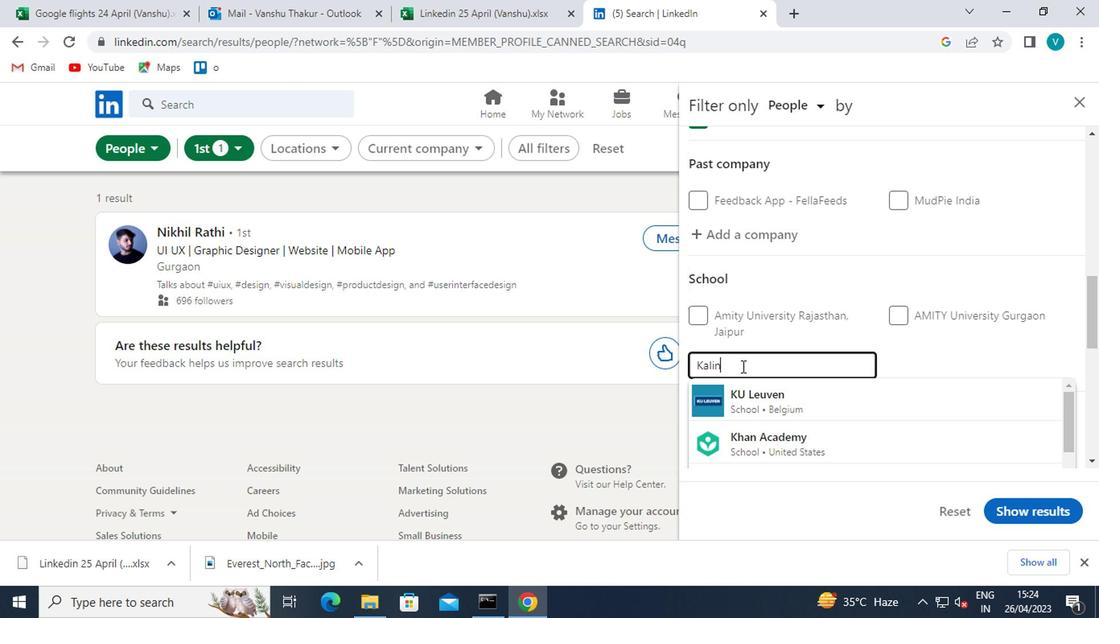 
Action: Mouse moved to (801, 371)
Screenshot: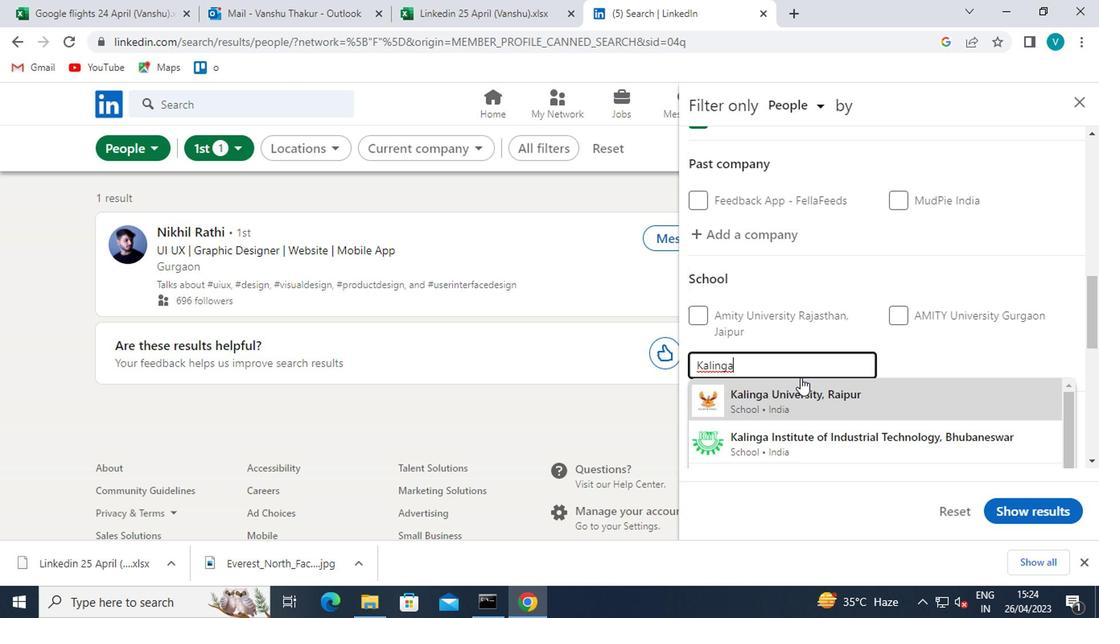 
Action: Key pressed <Key.space><Key.shift>INSTITUTE<Key.space>
Screenshot: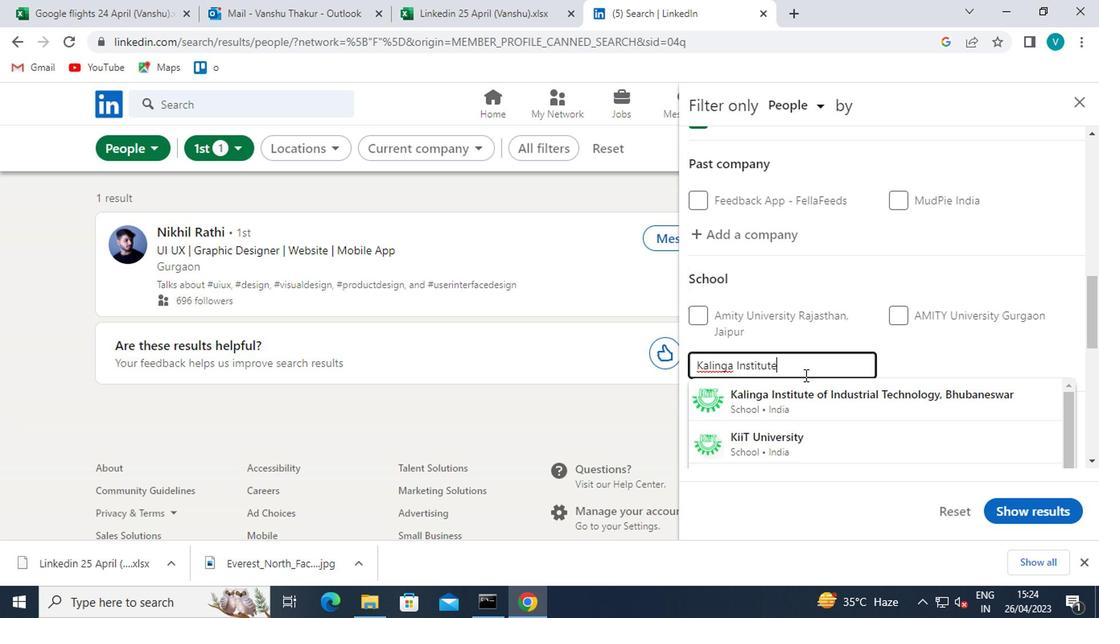 
Action: Mouse moved to (859, 396)
Screenshot: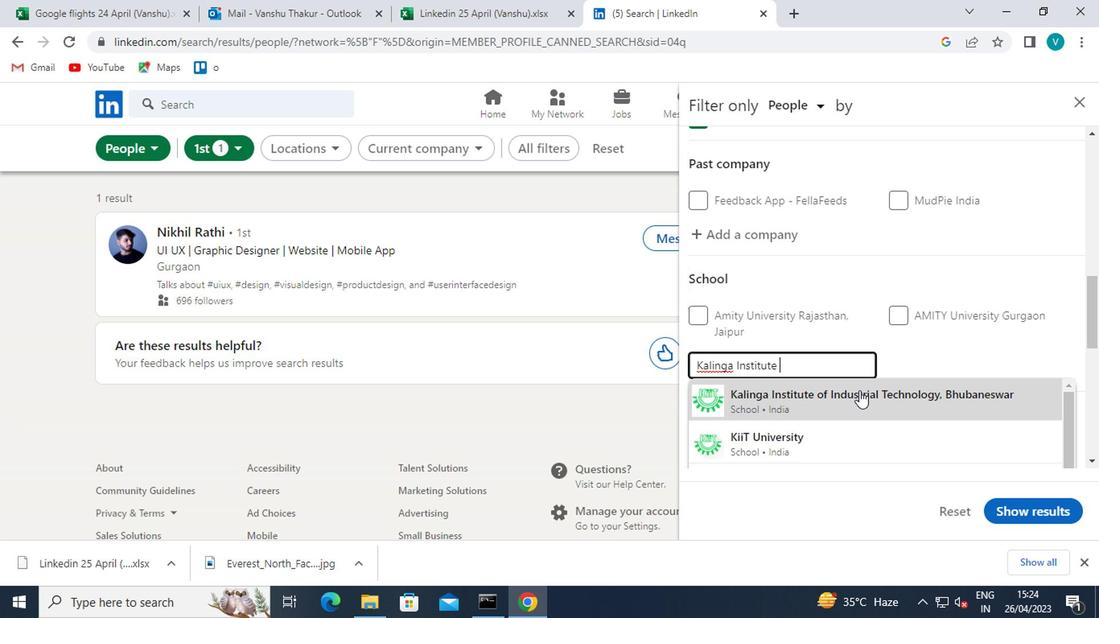 
Action: Mouse scrolled (859, 395) with delta (0, -1)
Screenshot: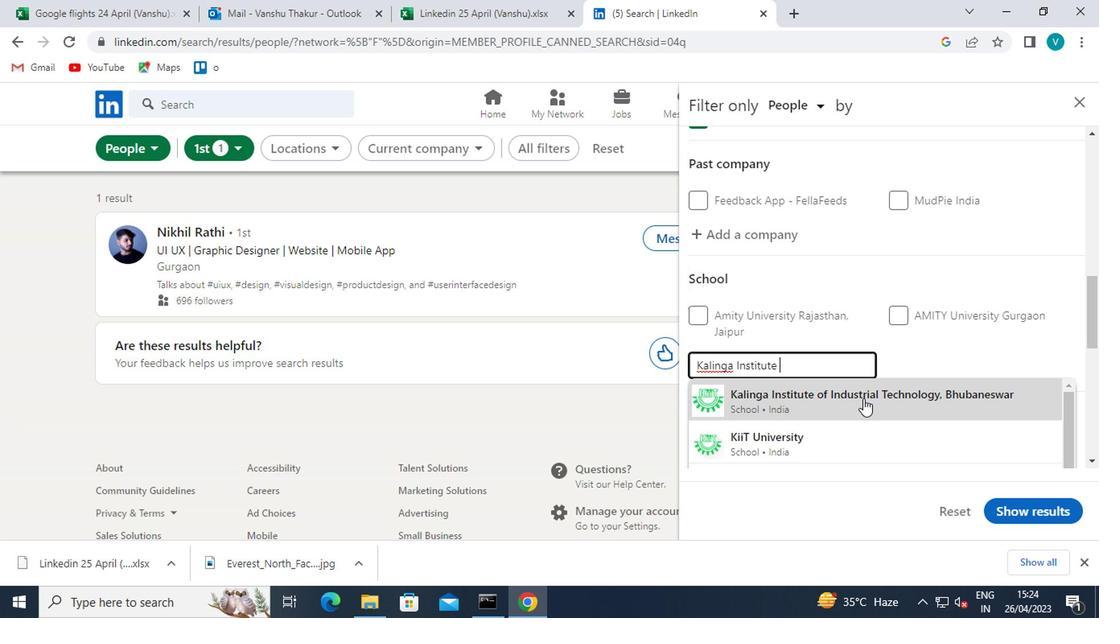 
Action: Mouse moved to (866, 434)
Screenshot: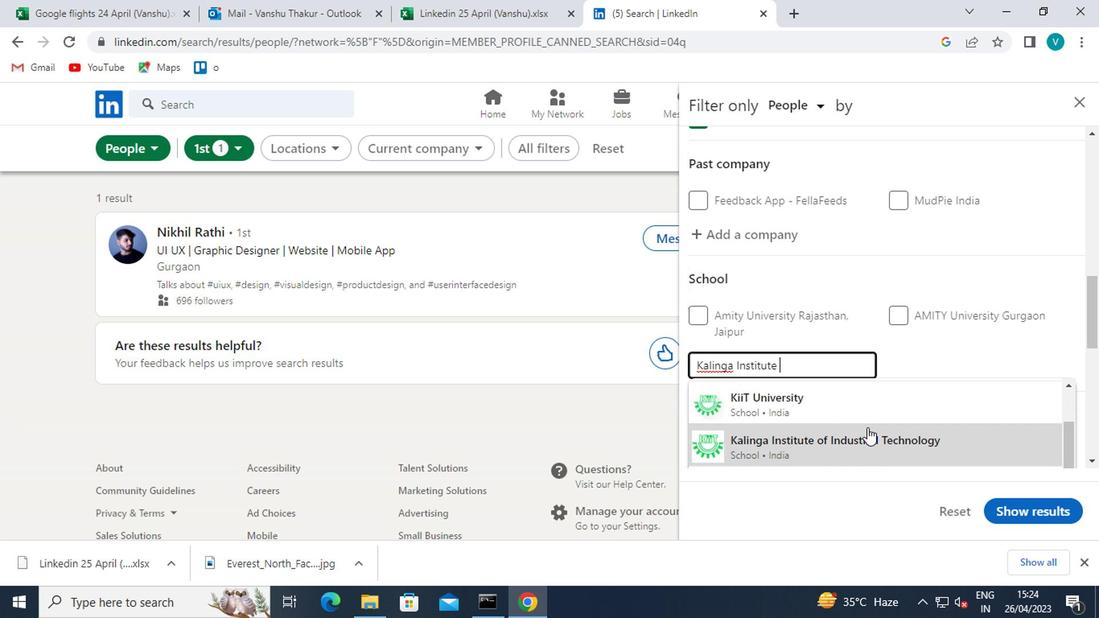 
Action: Mouse pressed left at (866, 434)
Screenshot: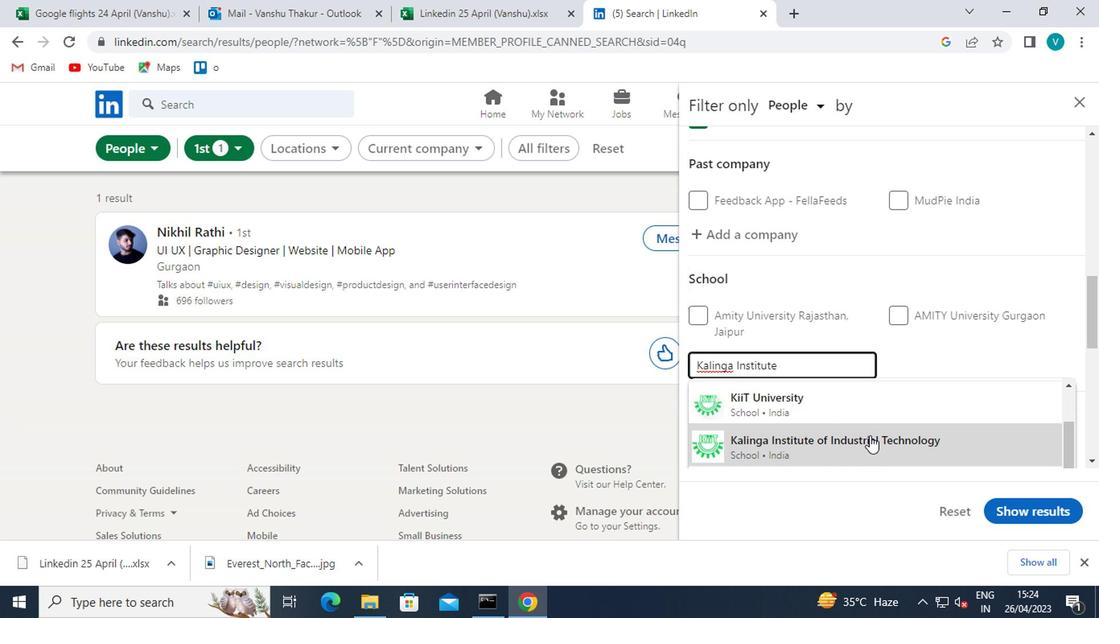 
Action: Mouse scrolled (866, 433) with delta (0, 0)
Screenshot: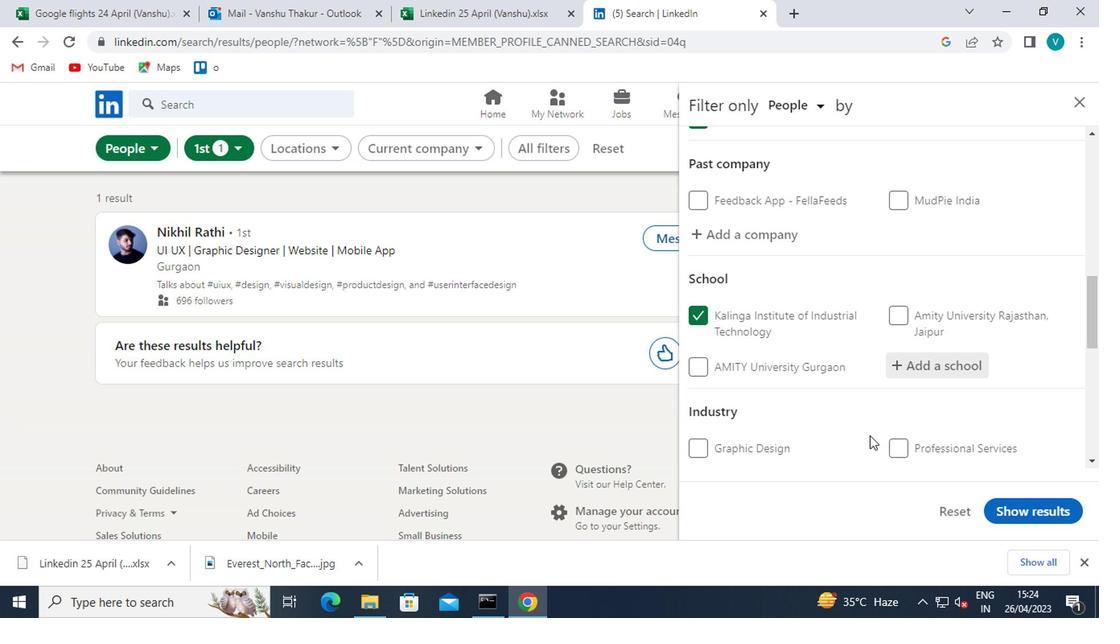 
Action: Mouse scrolled (866, 433) with delta (0, 0)
Screenshot: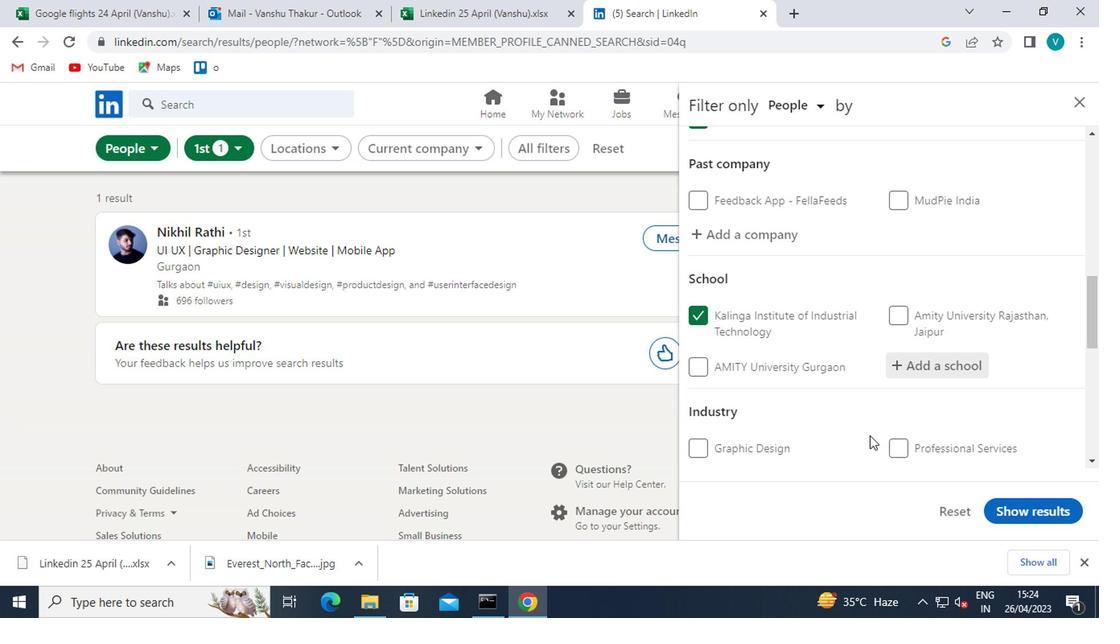 
Action: Mouse moved to (916, 306)
Screenshot: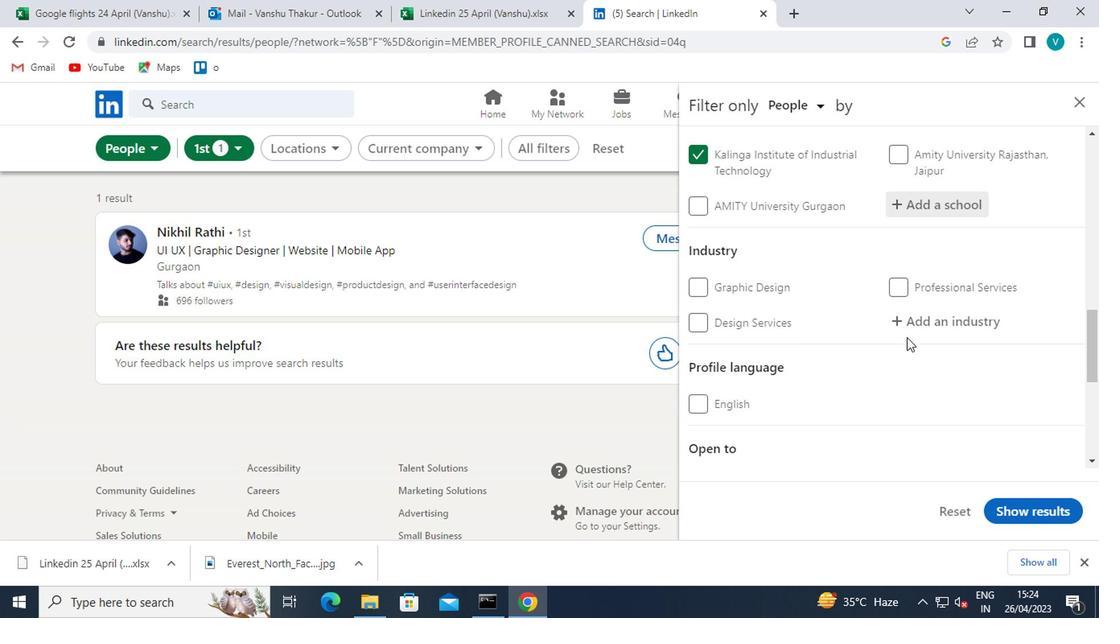 
Action: Mouse pressed left at (916, 306)
Screenshot: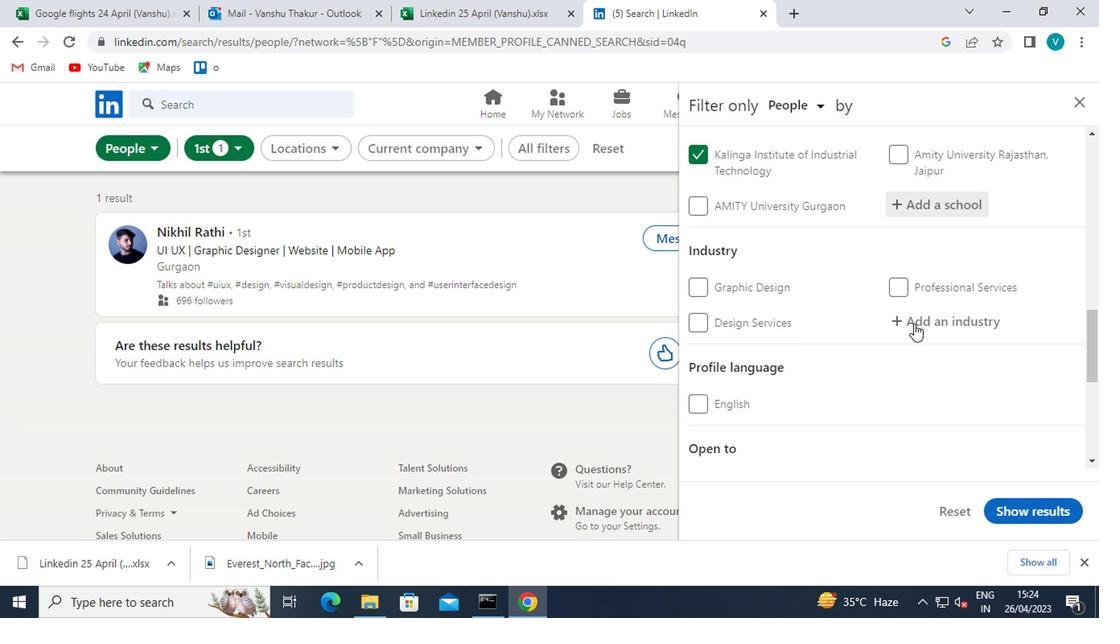 
Action: Key pressed <Key.shift>HIGHWAY
Screenshot: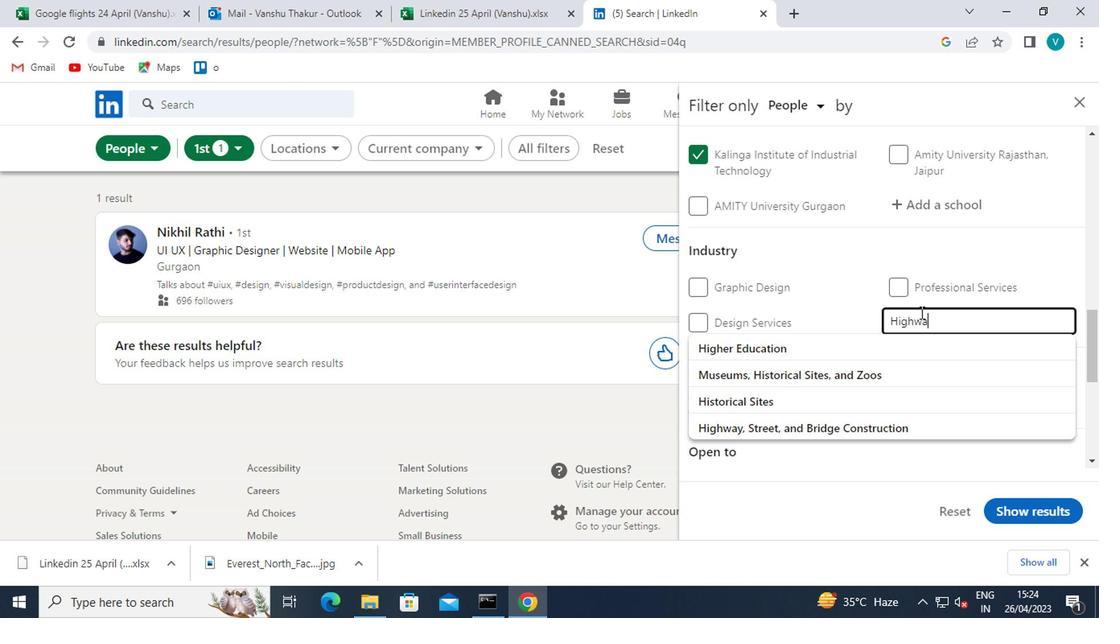 
Action: Mouse moved to (869, 341)
Screenshot: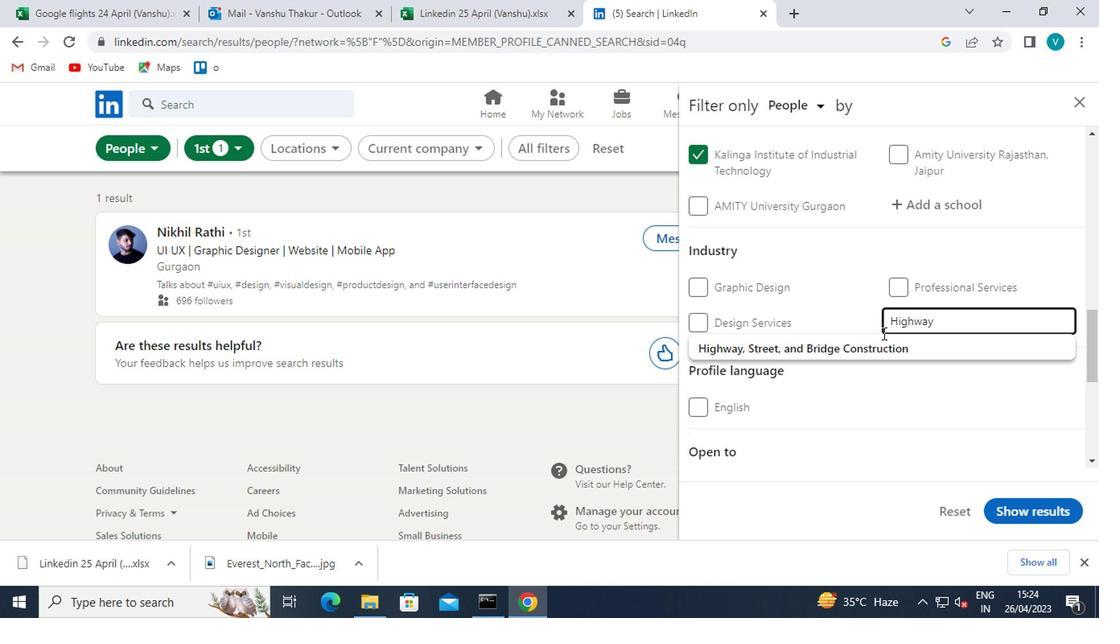 
Action: Mouse pressed left at (869, 341)
Screenshot: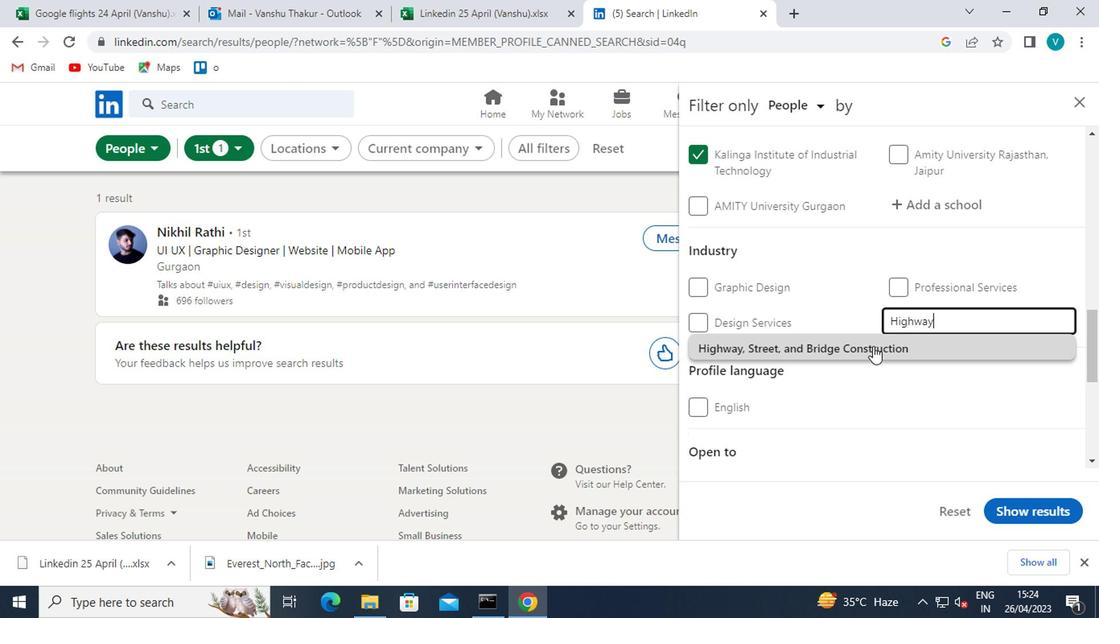 
Action: Mouse scrolled (869, 340) with delta (0, -1)
Screenshot: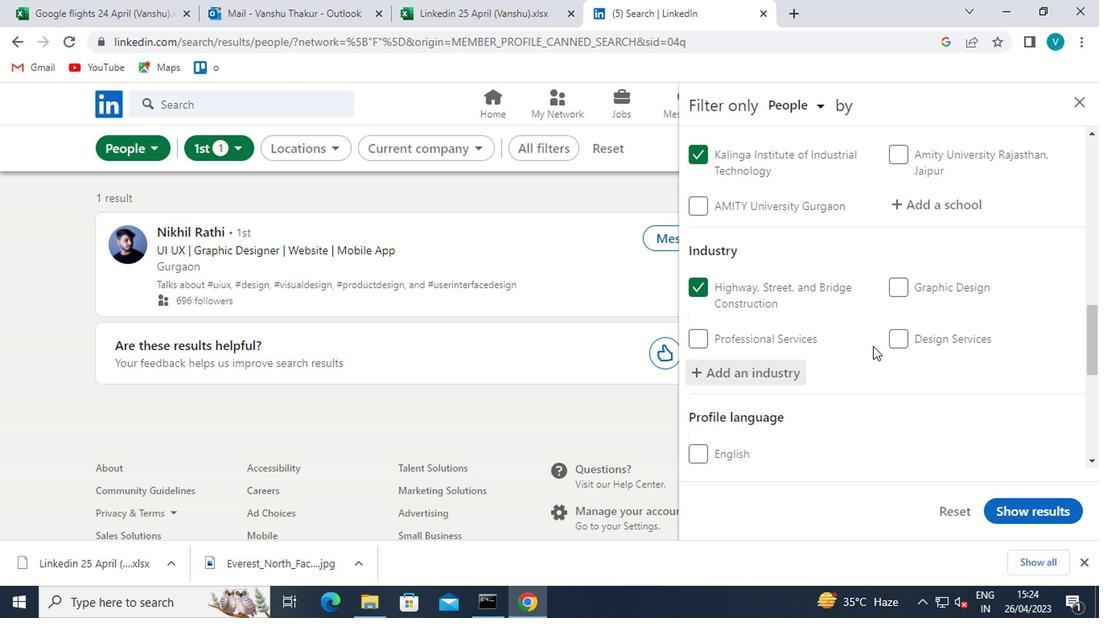 
Action: Mouse scrolled (869, 340) with delta (0, -1)
Screenshot: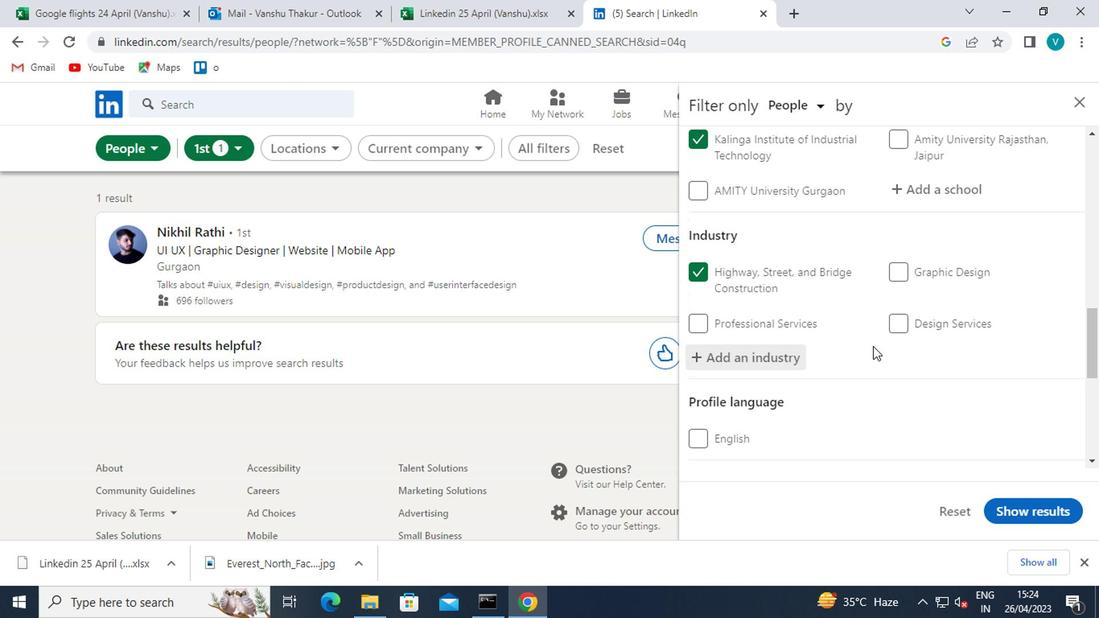 
Action: Mouse scrolled (869, 340) with delta (0, -1)
Screenshot: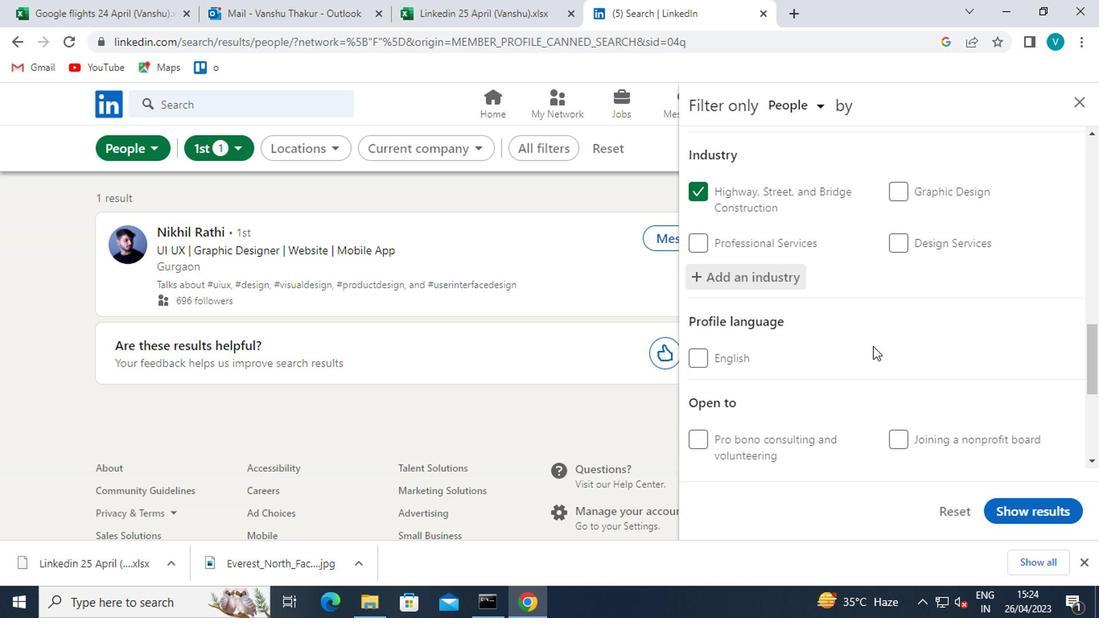 
Action: Mouse moved to (739, 380)
Screenshot: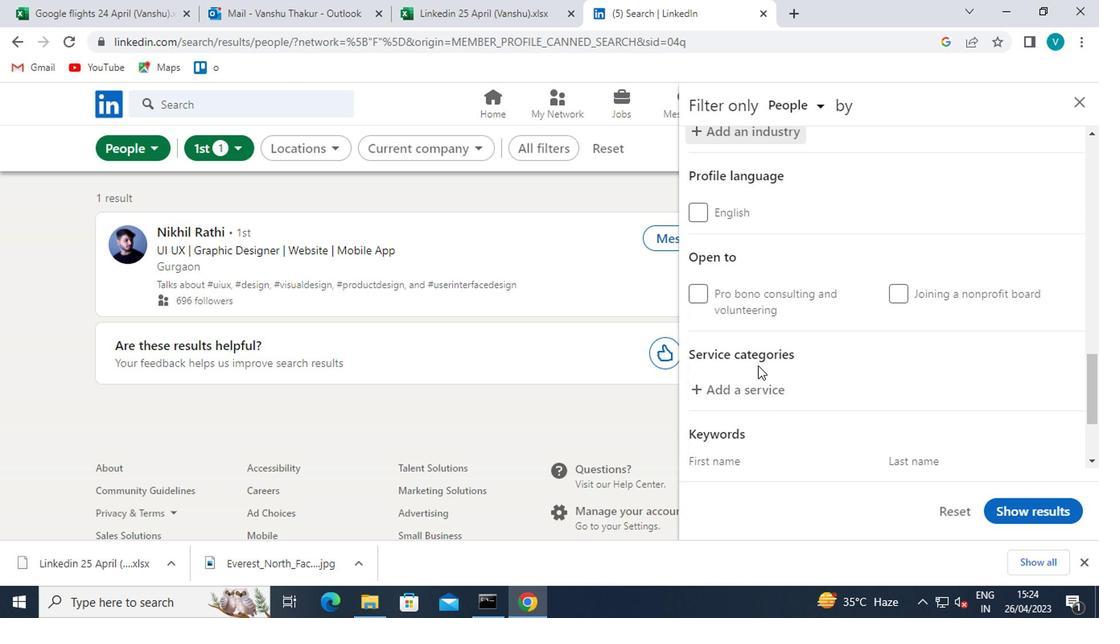 
Action: Mouse pressed left at (739, 380)
Screenshot: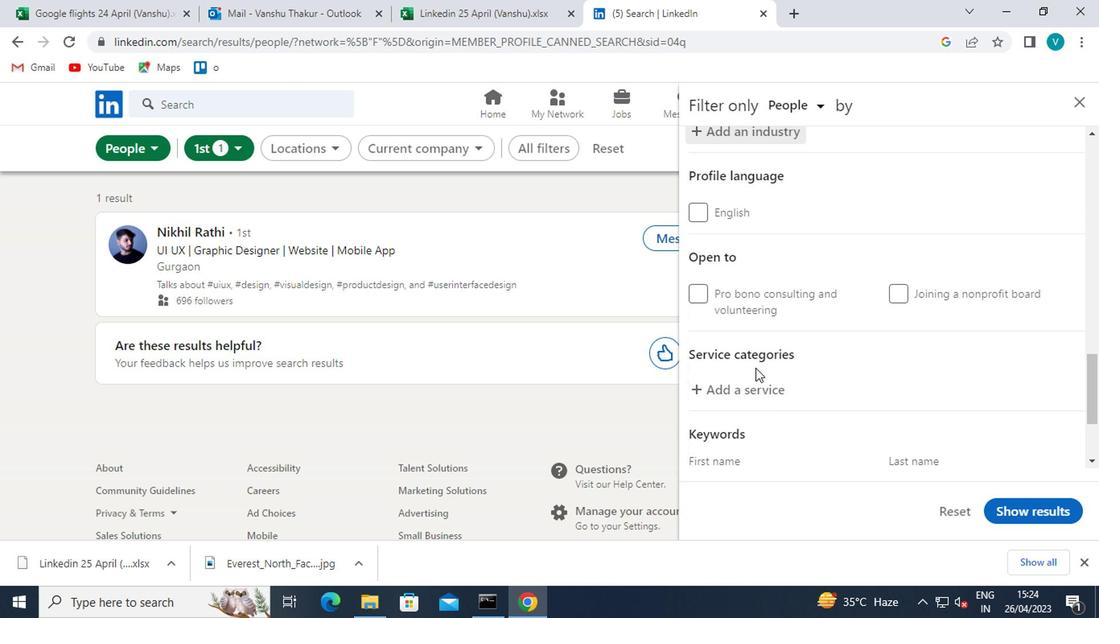 
Action: Key pressed <Key.shift>PUBLIC<Key.space>
Screenshot: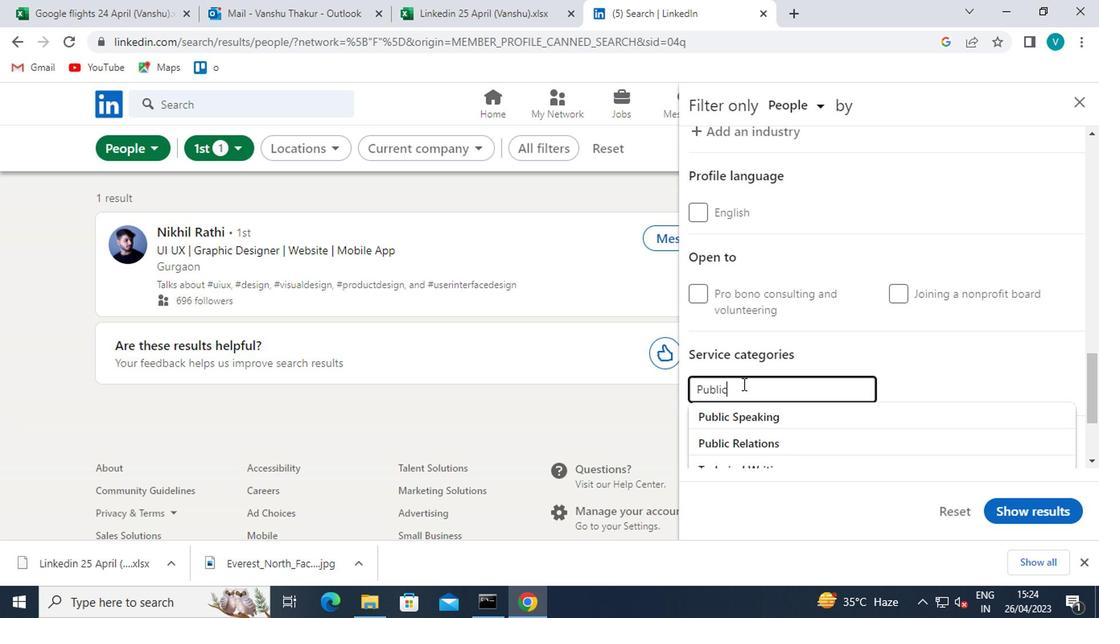 
Action: Mouse moved to (761, 443)
Screenshot: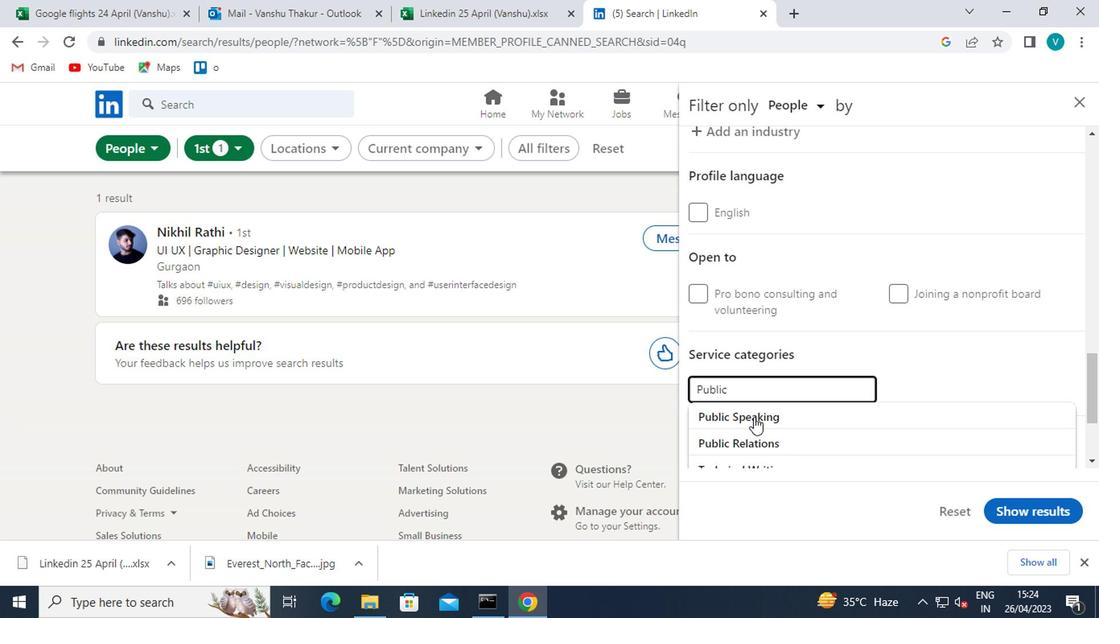 
Action: Mouse pressed left at (761, 443)
Screenshot: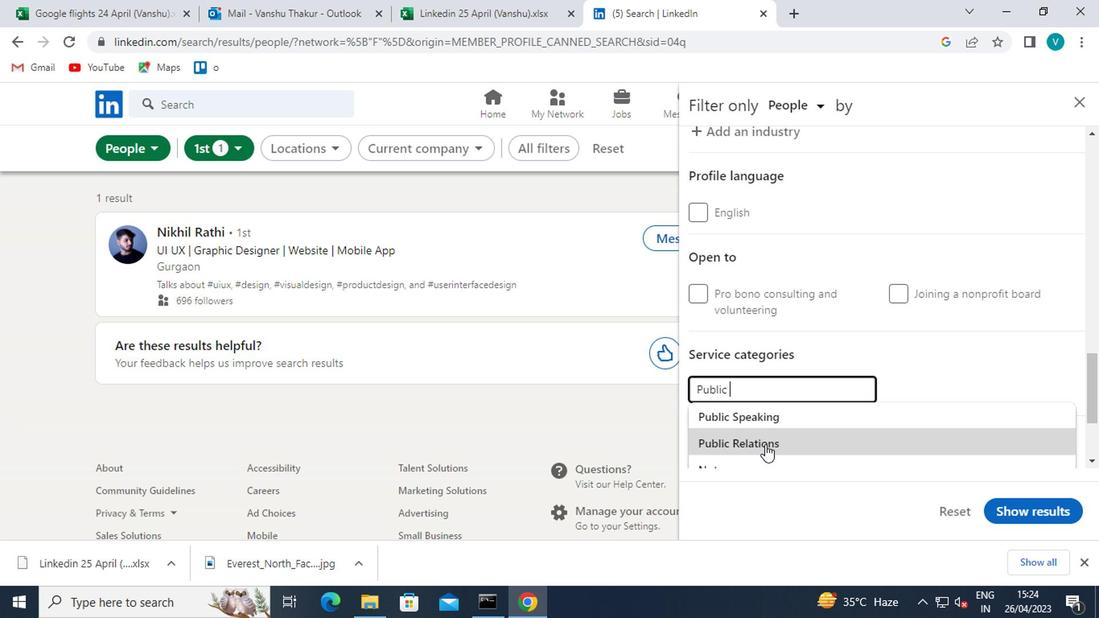 
Action: Mouse moved to (794, 405)
Screenshot: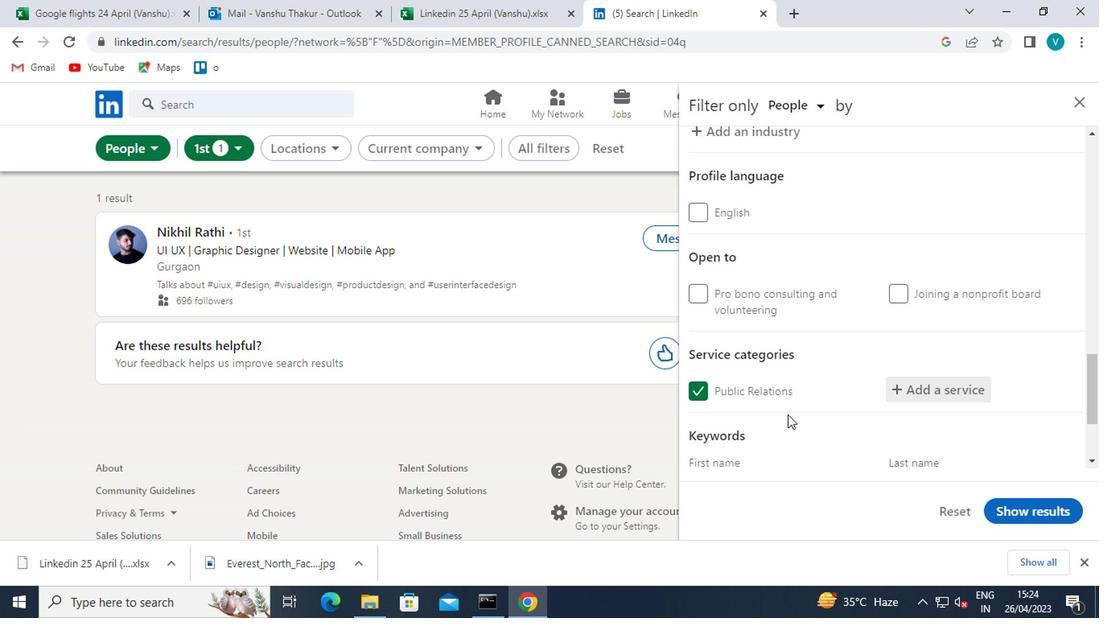 
Action: Mouse scrolled (794, 404) with delta (0, -1)
Screenshot: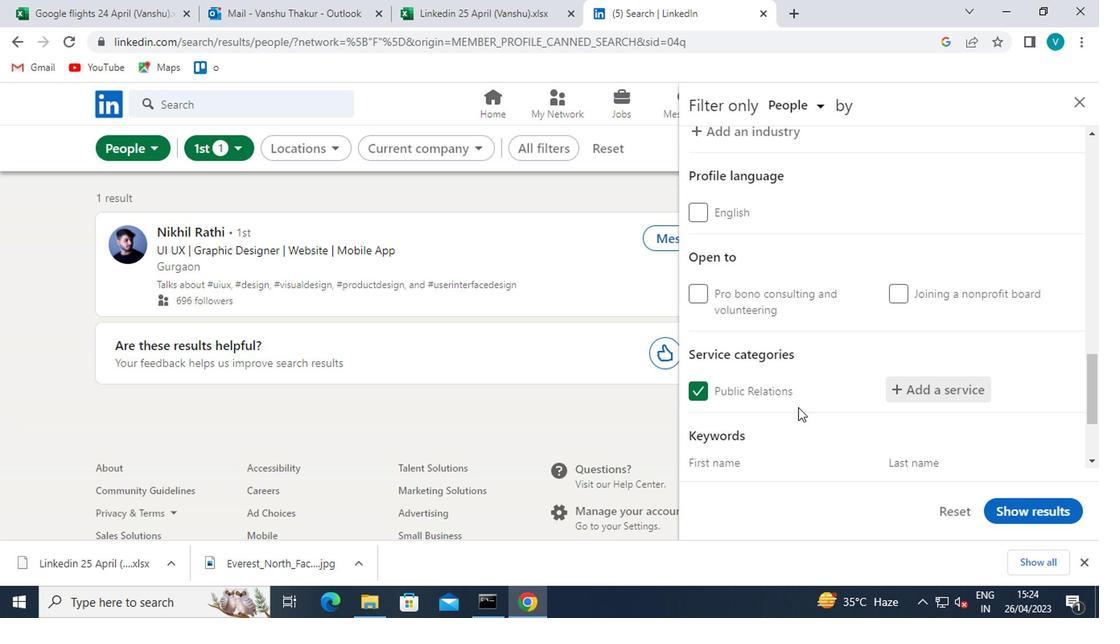 
Action: Mouse scrolled (794, 404) with delta (0, -1)
Screenshot: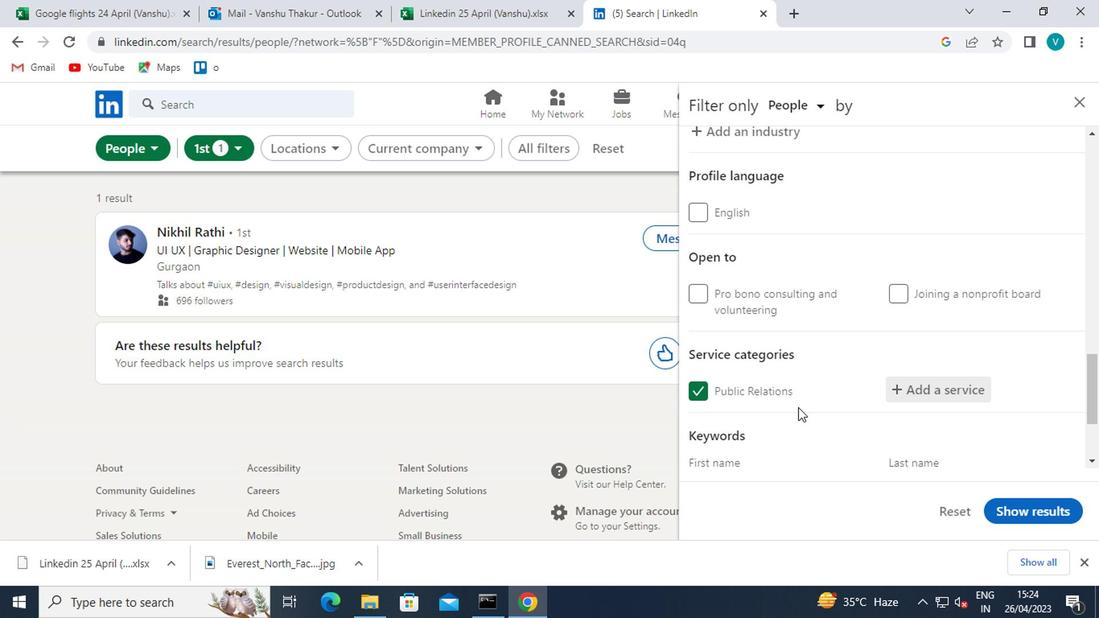 
Action: Mouse moved to (794, 399)
Screenshot: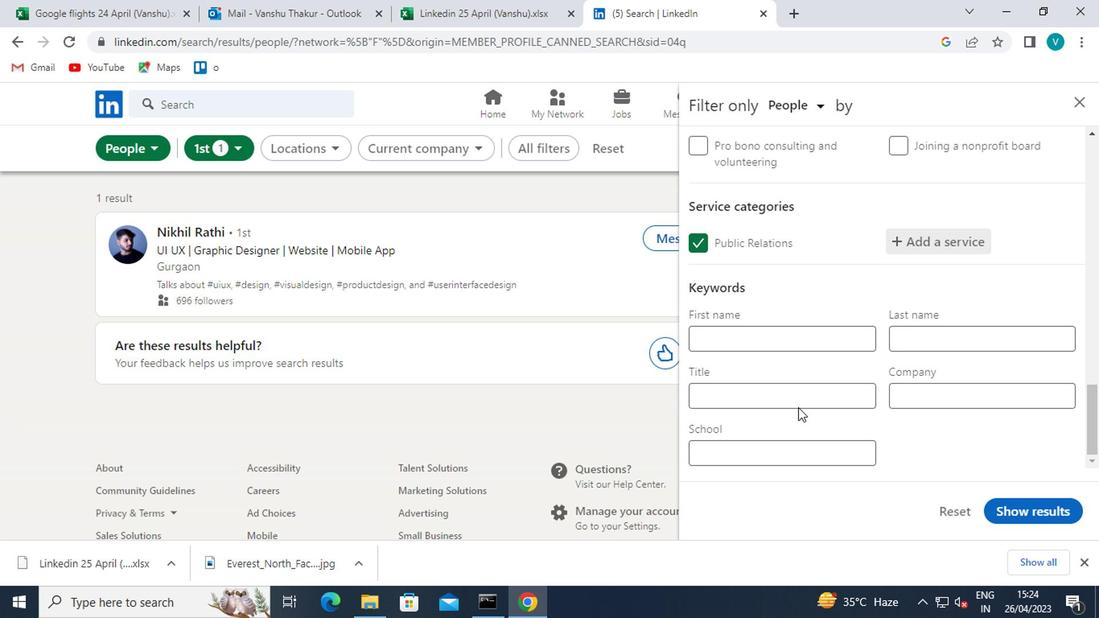 
Action: Mouse pressed left at (794, 399)
Screenshot: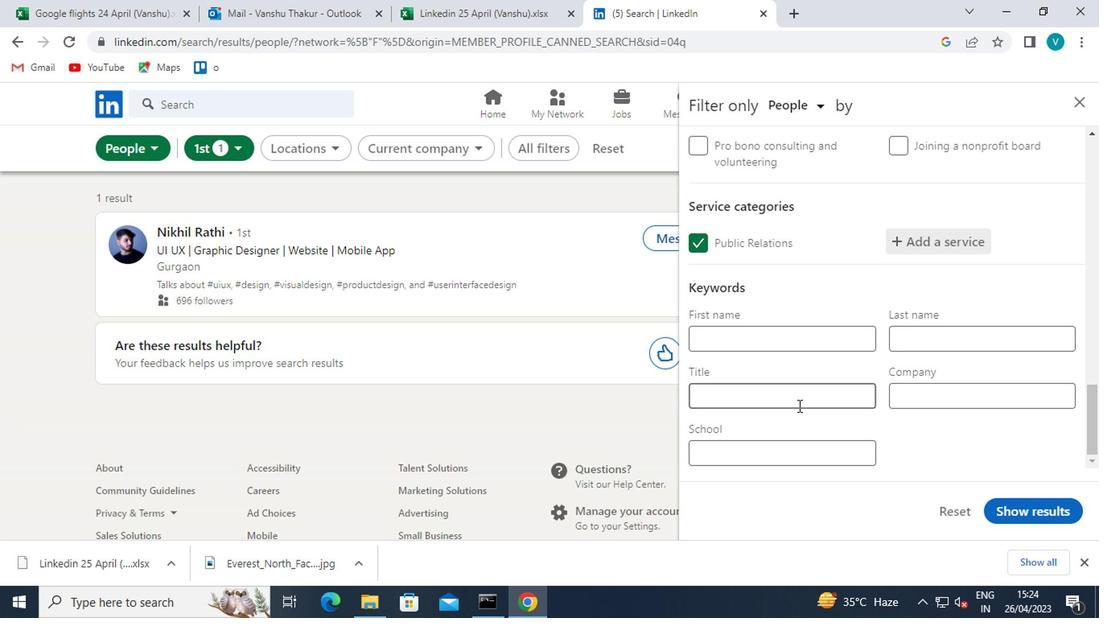 
Action: Key pressed <Key.shift>PARALEGAL
Screenshot: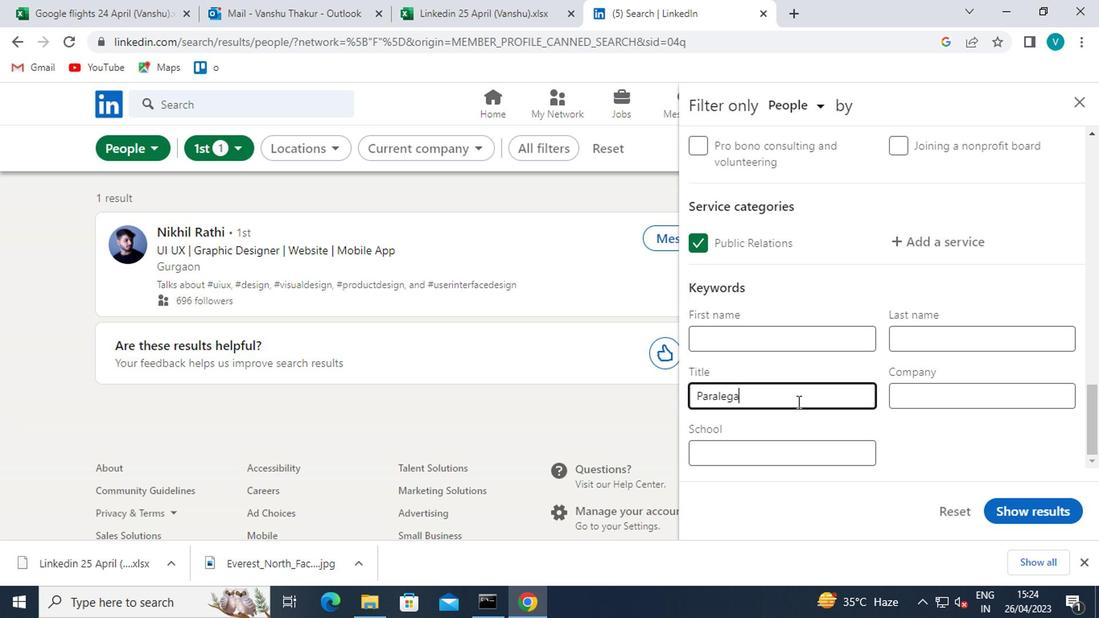 
Action: Mouse moved to (1023, 506)
Screenshot: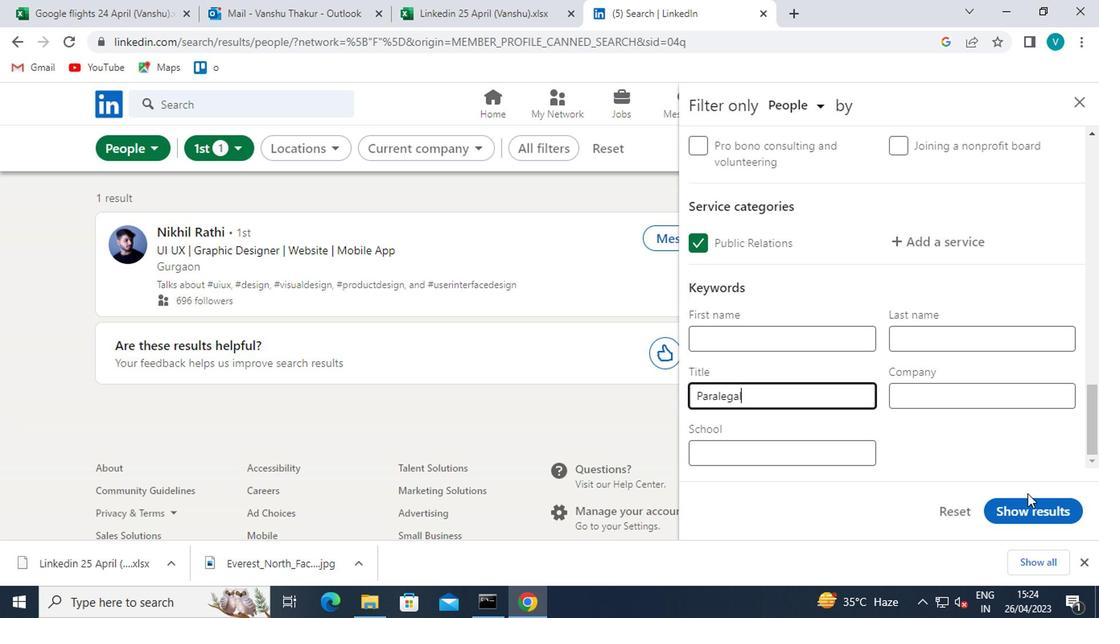 
Action: Mouse pressed left at (1023, 506)
Screenshot: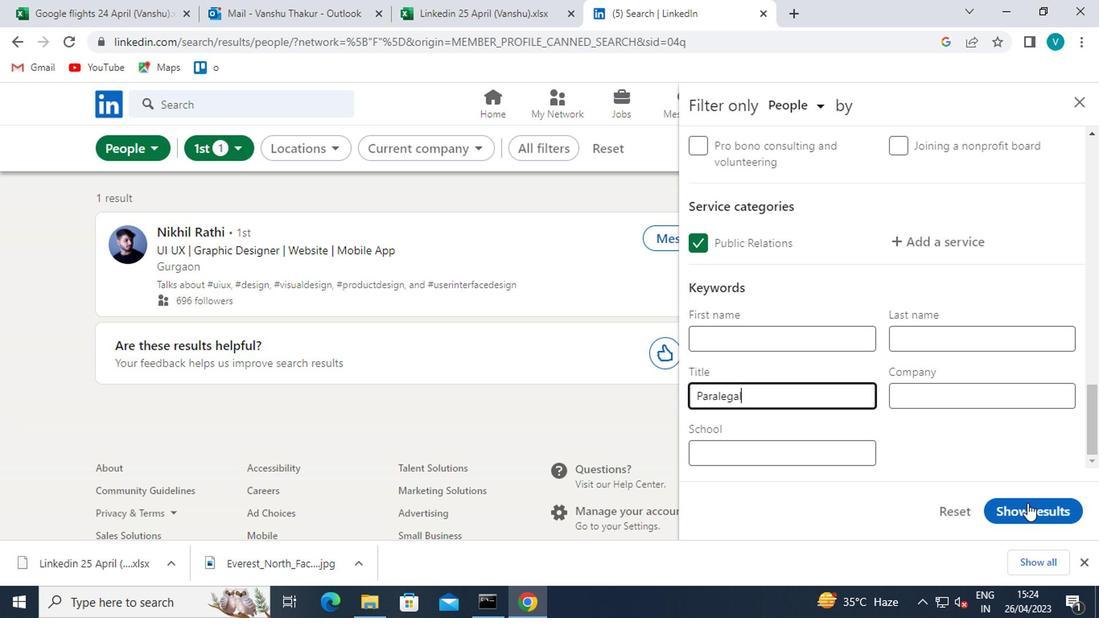 
Action: Mouse moved to (1021, 506)
Screenshot: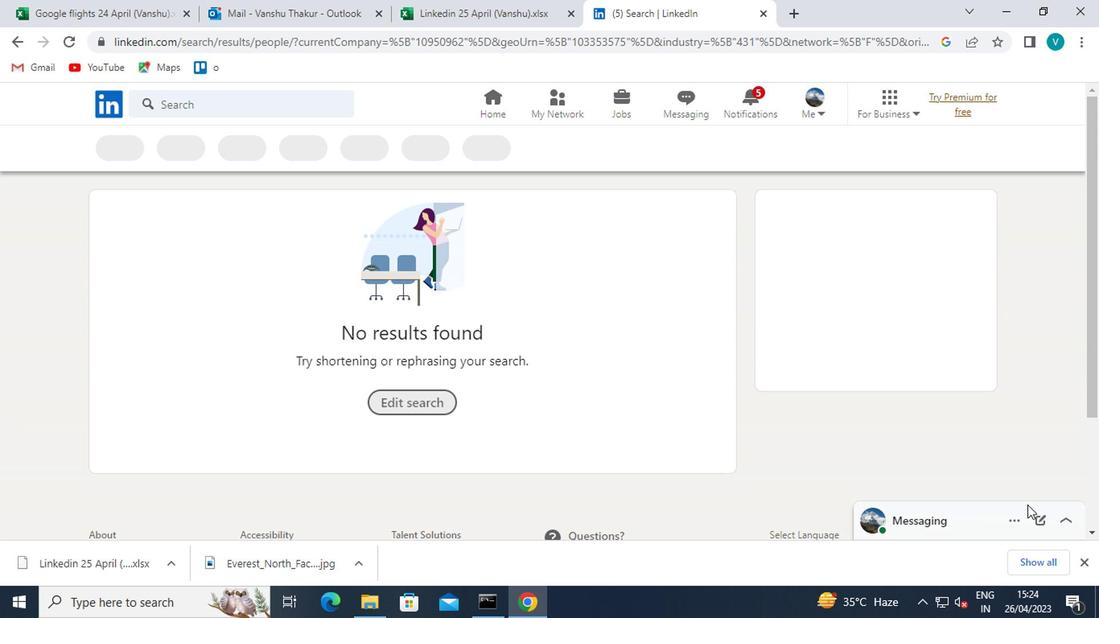 
